 Task: Look for space in Puno, Peru from 3rd June, 2023 to 9th June, 2023 for 2 adults in price range Rs.6000 to Rs.12000. Place can be entire place with 1 bedroom having 1 bed and 1 bathroom. Property type can be house, flat, guest house, hotel. Booking option can be shelf check-in. Required host language is English.
Action: Mouse moved to (452, 114)
Screenshot: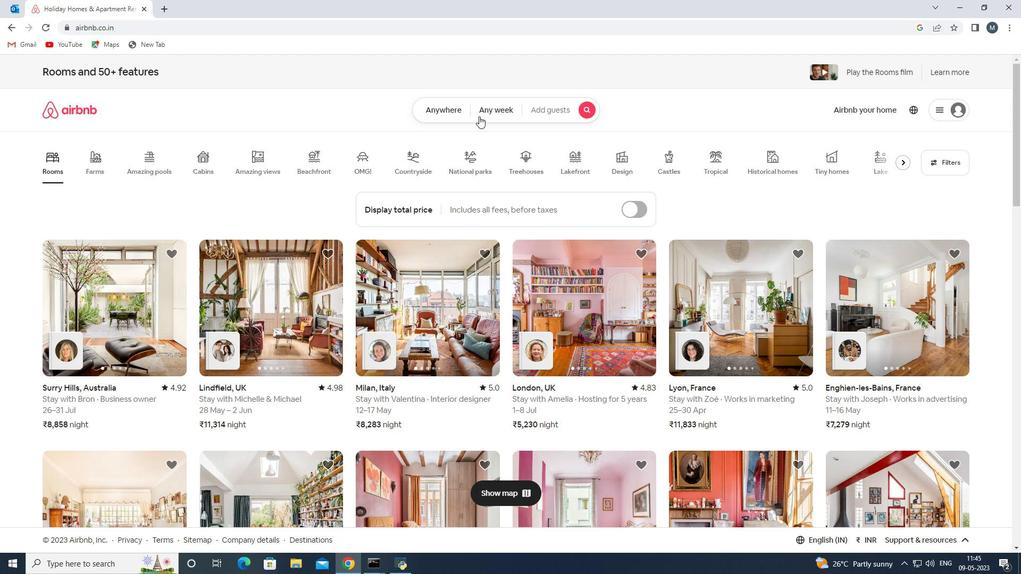 
Action: Mouse pressed left at (452, 114)
Screenshot: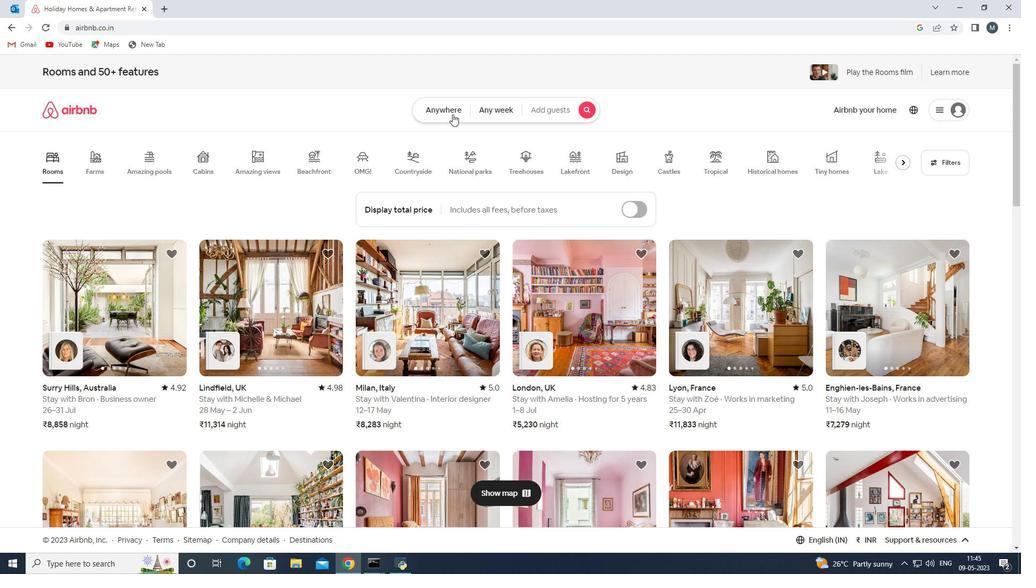 
Action: Mouse moved to (361, 145)
Screenshot: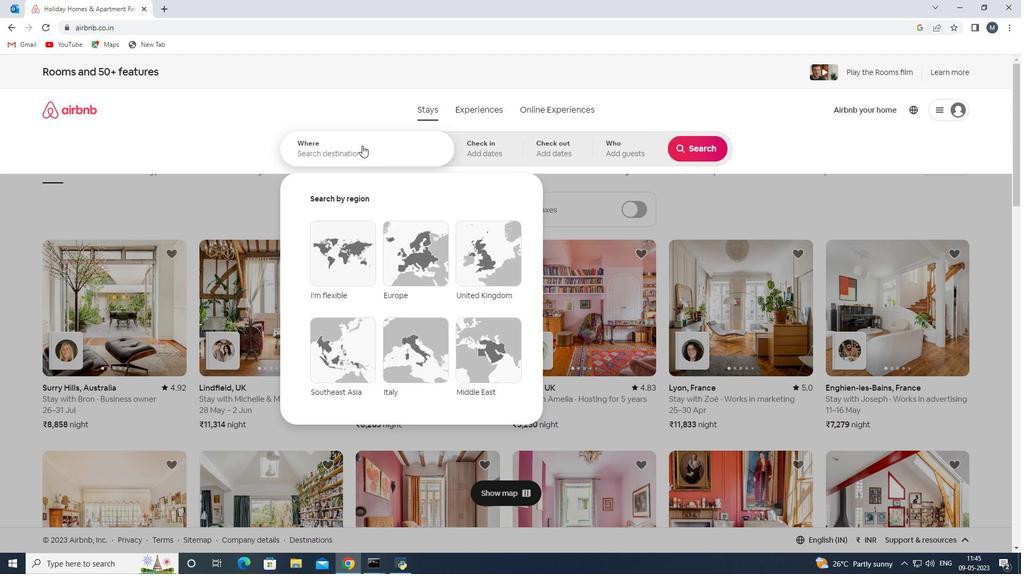 
Action: Mouse pressed left at (361, 145)
Screenshot: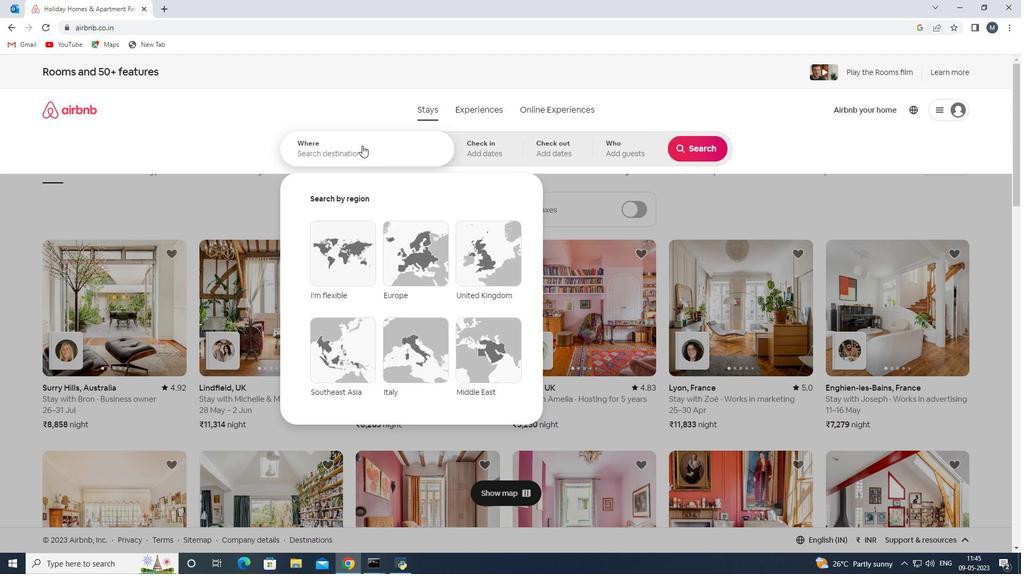 
Action: Key pressed puno,<Key.space>peru<Key.space>
Screenshot: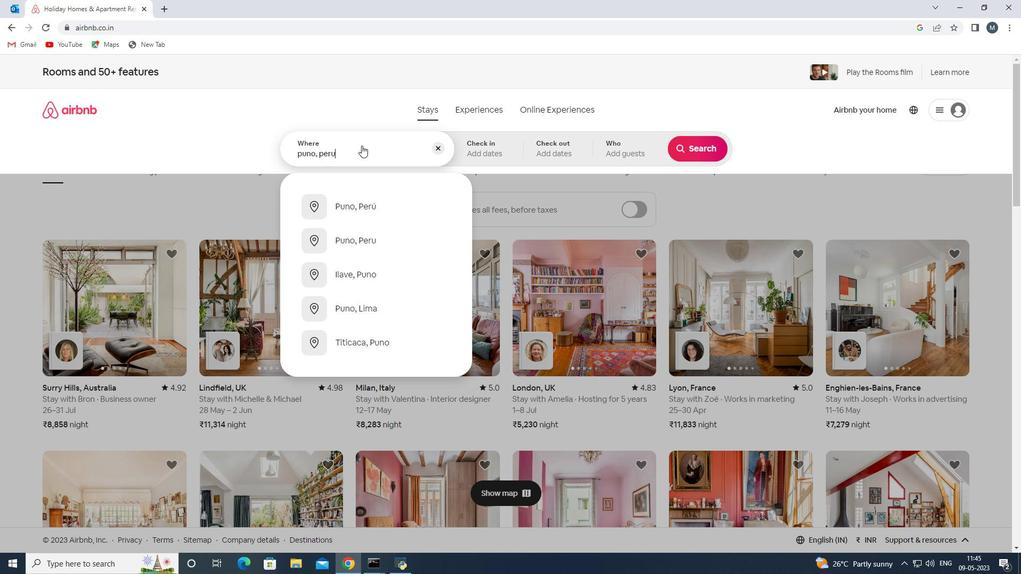 
Action: Mouse moved to (361, 207)
Screenshot: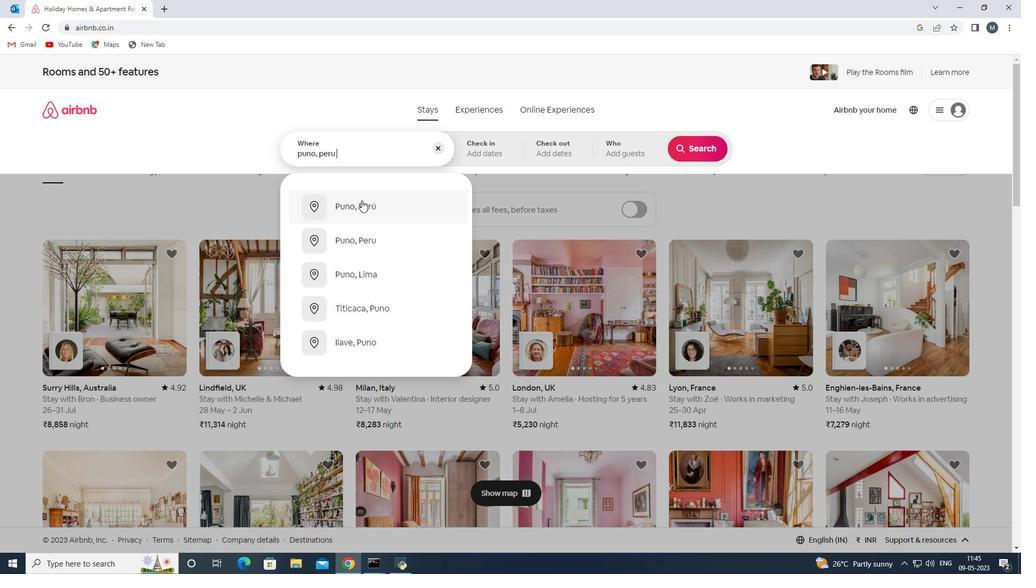 
Action: Mouse pressed left at (361, 207)
Screenshot: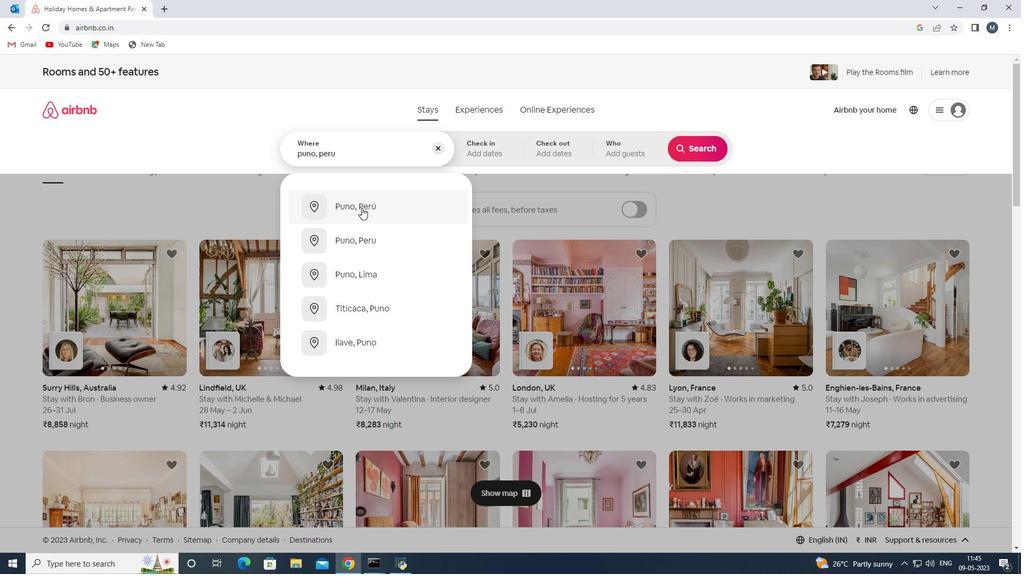 
Action: Mouse moved to (682, 276)
Screenshot: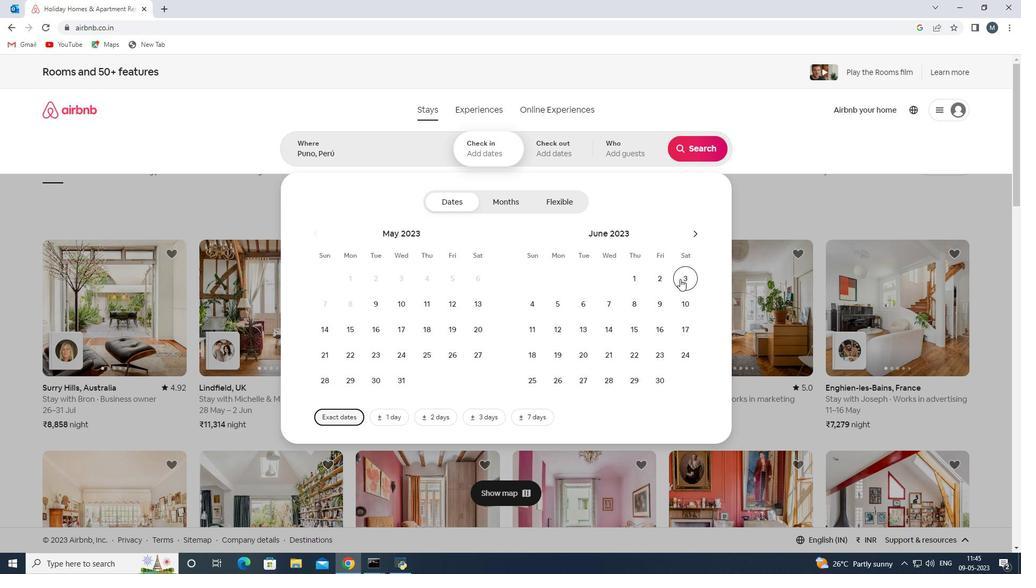 
Action: Mouse pressed left at (682, 276)
Screenshot: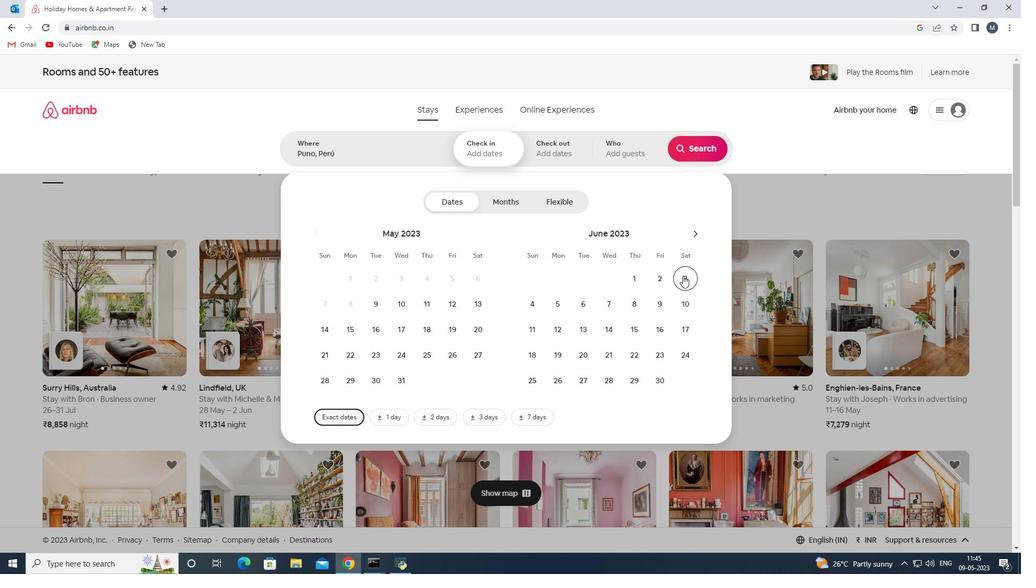 
Action: Mouse moved to (655, 307)
Screenshot: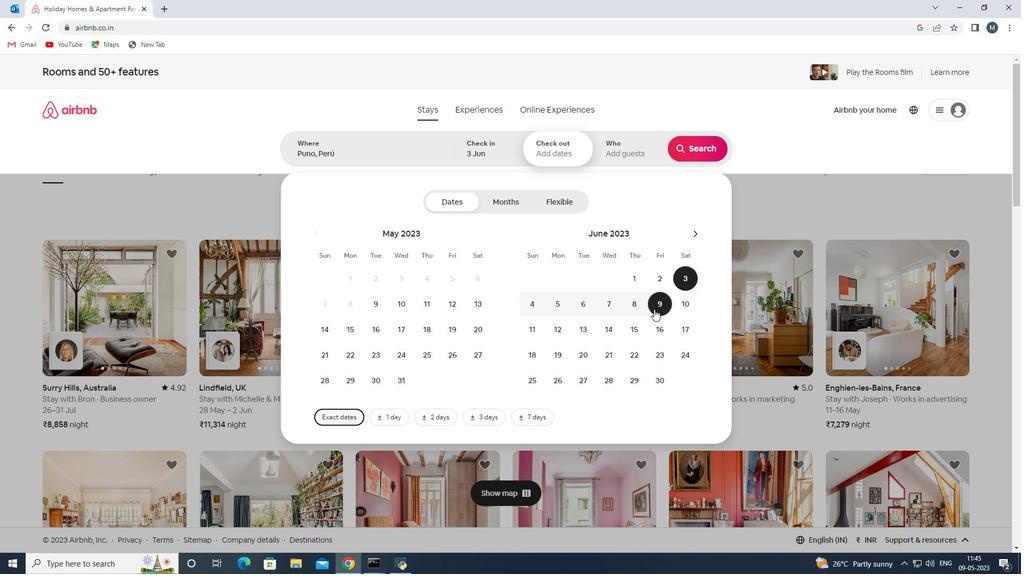 
Action: Mouse pressed left at (655, 307)
Screenshot: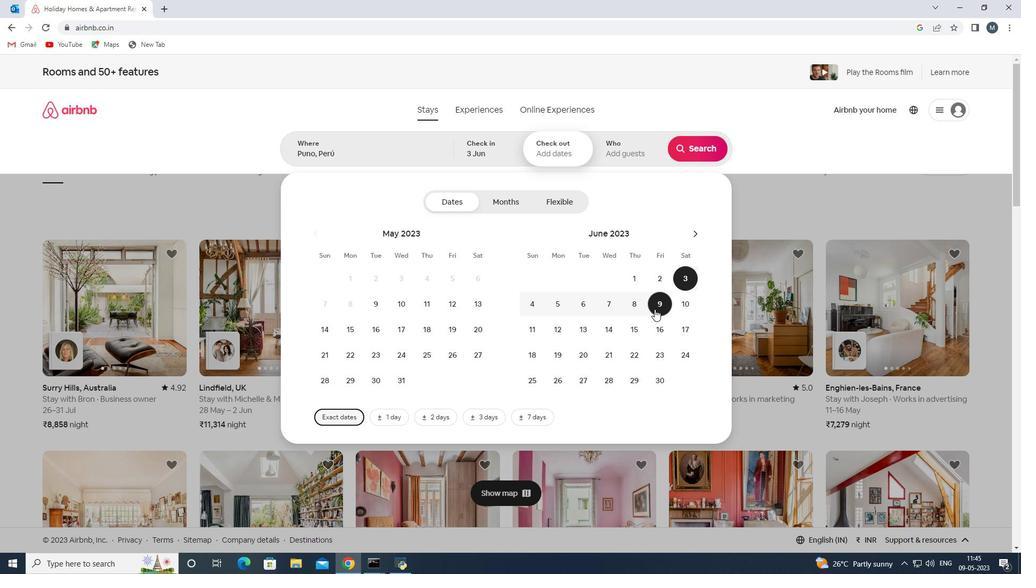 
Action: Mouse moved to (614, 149)
Screenshot: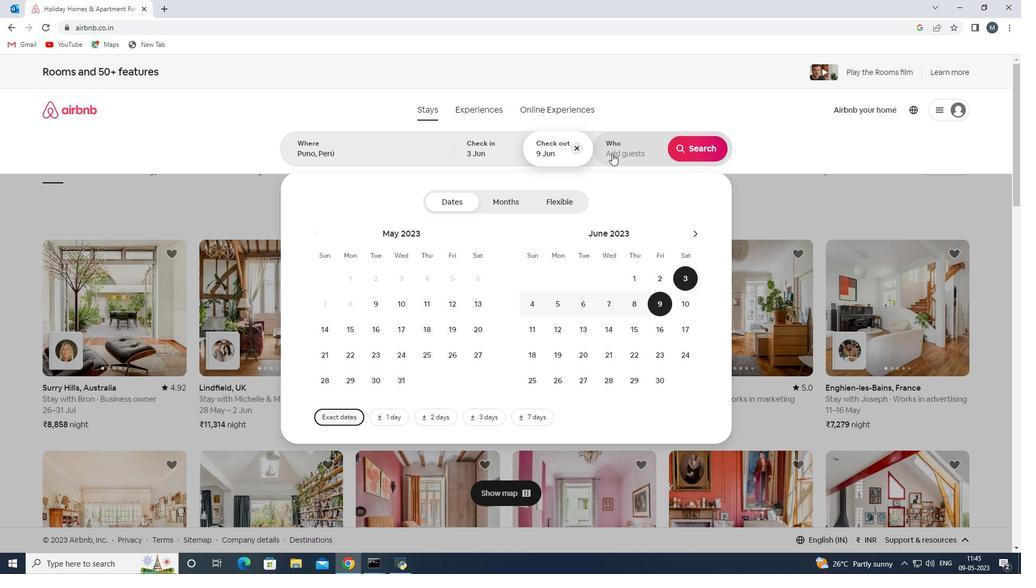 
Action: Mouse pressed left at (614, 149)
Screenshot: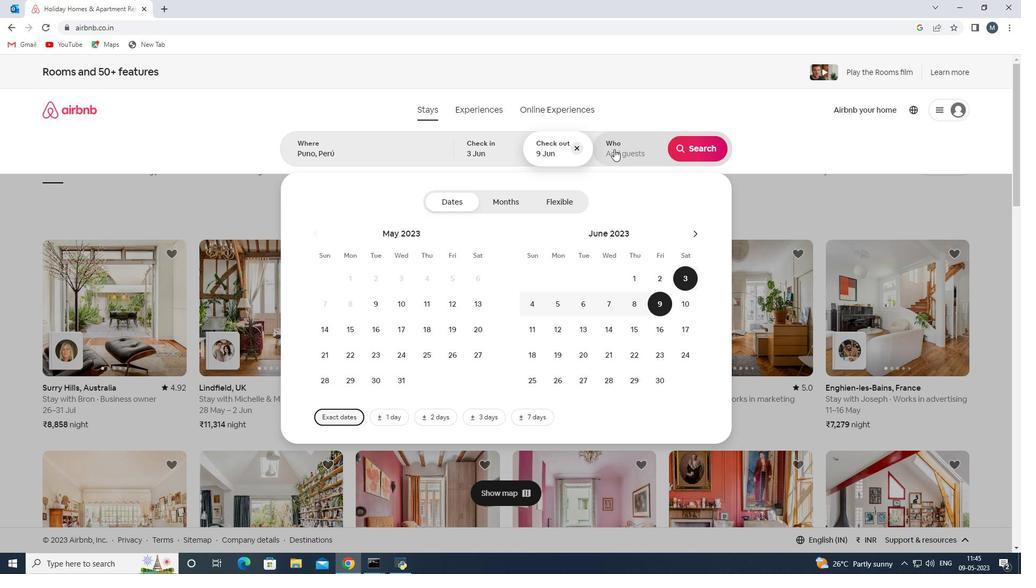 
Action: Mouse moved to (698, 203)
Screenshot: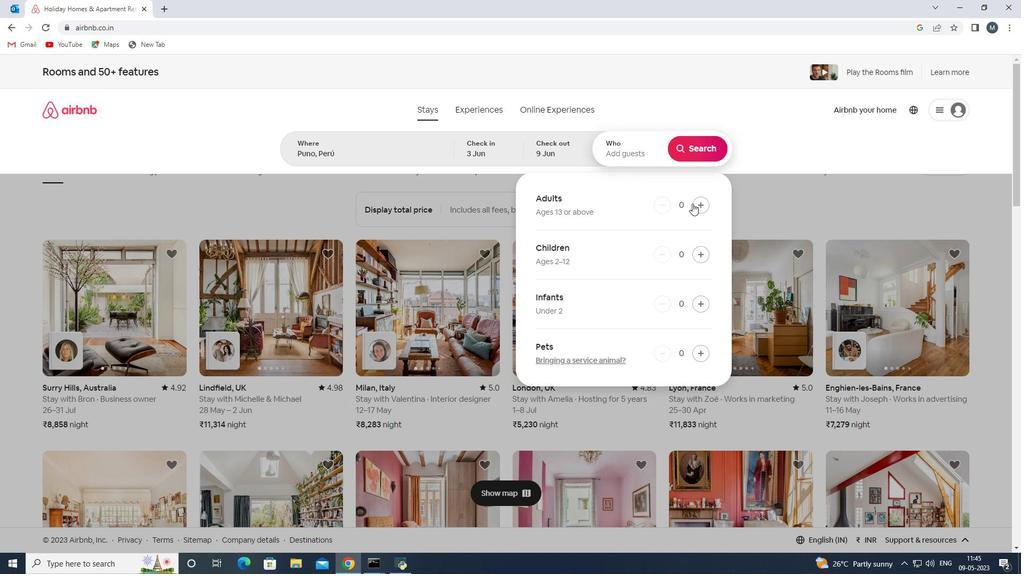 
Action: Mouse pressed left at (698, 203)
Screenshot: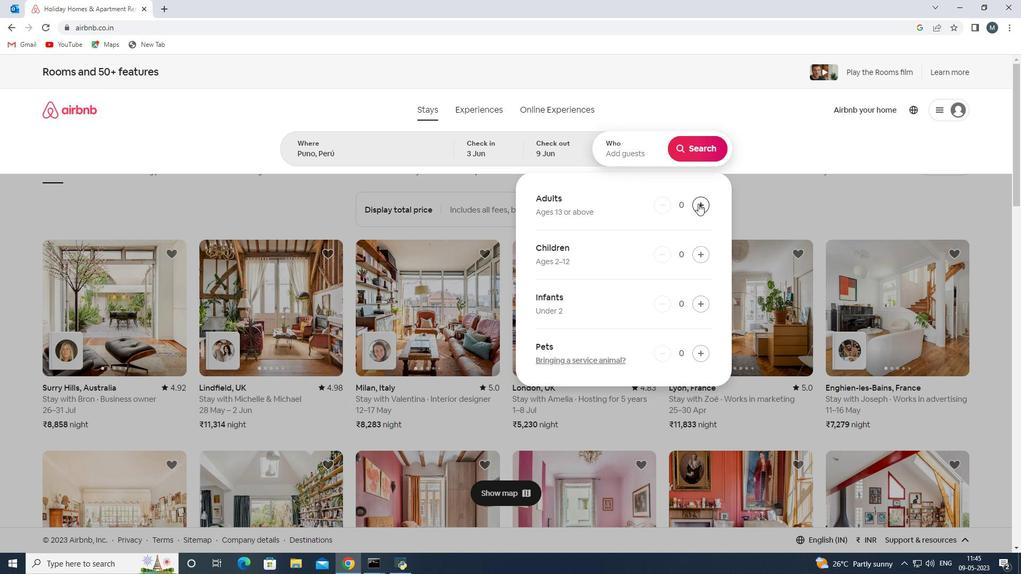 
Action: Mouse pressed left at (698, 203)
Screenshot: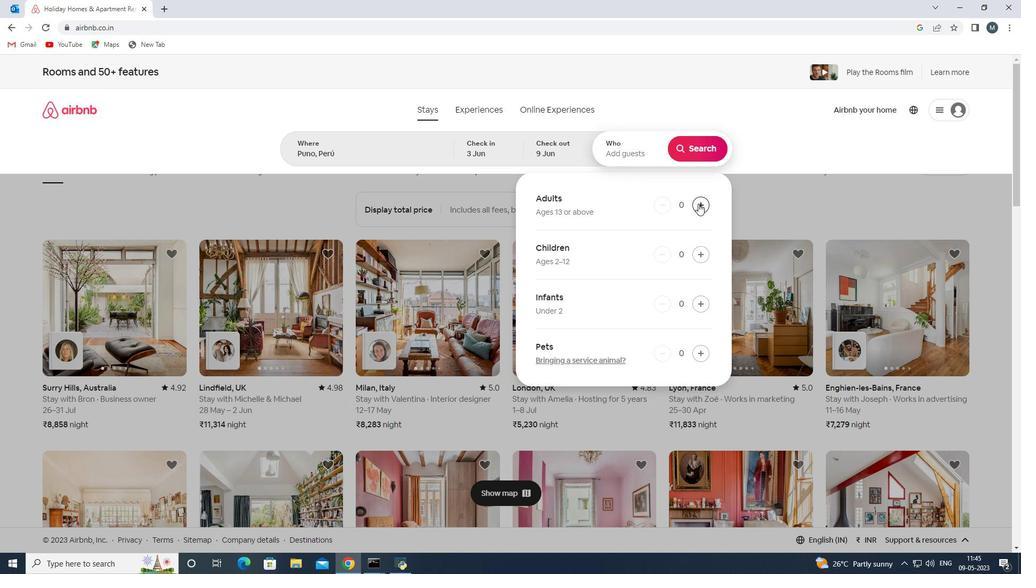 
Action: Mouse moved to (690, 152)
Screenshot: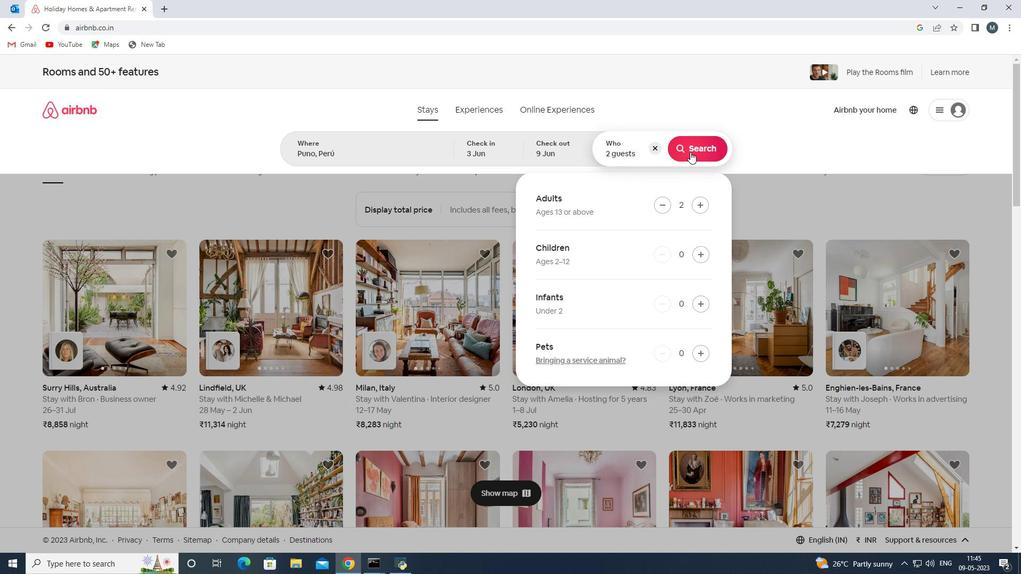 
Action: Mouse pressed left at (690, 152)
Screenshot: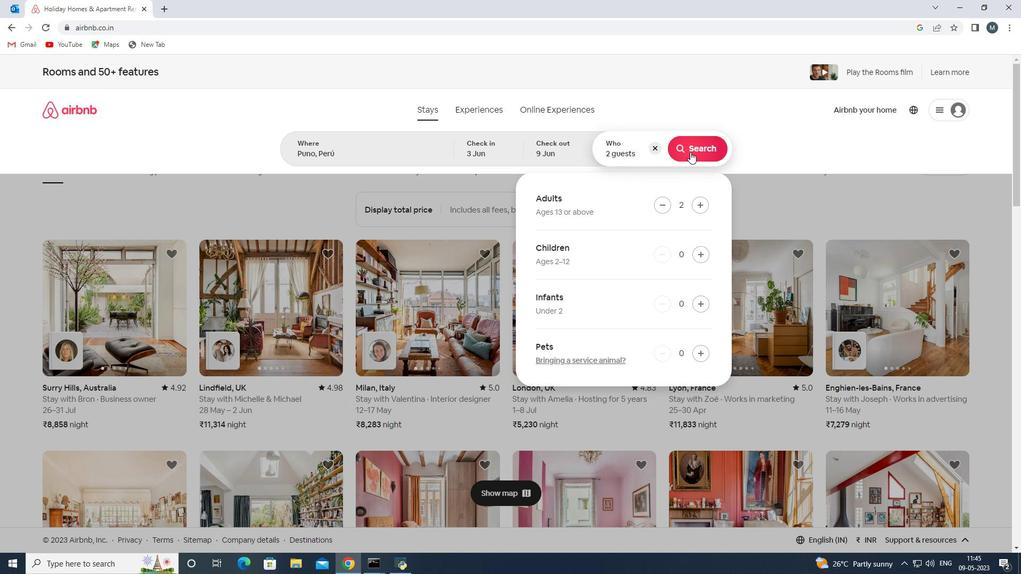 
Action: Mouse moved to (967, 119)
Screenshot: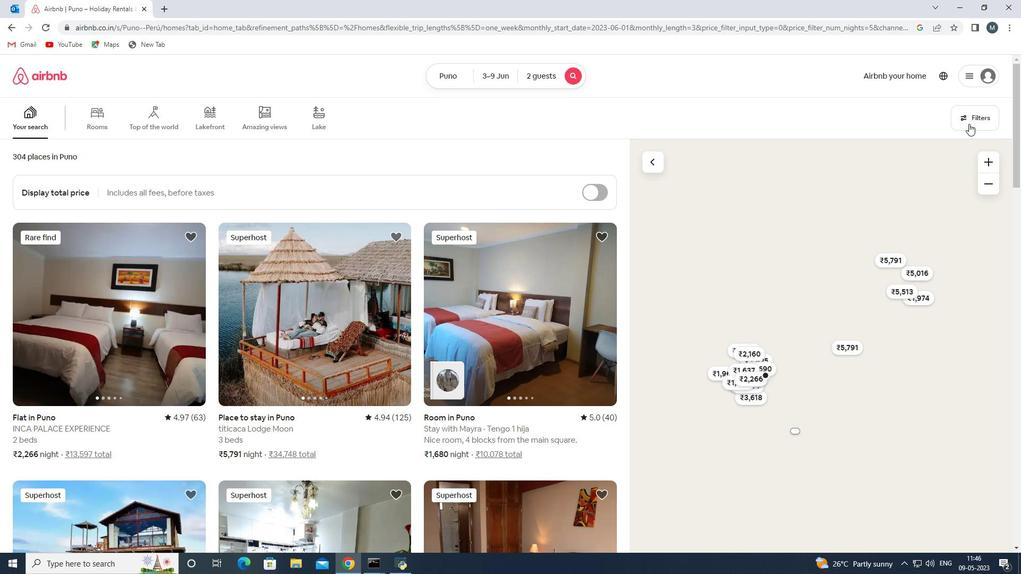 
Action: Mouse pressed left at (967, 119)
Screenshot: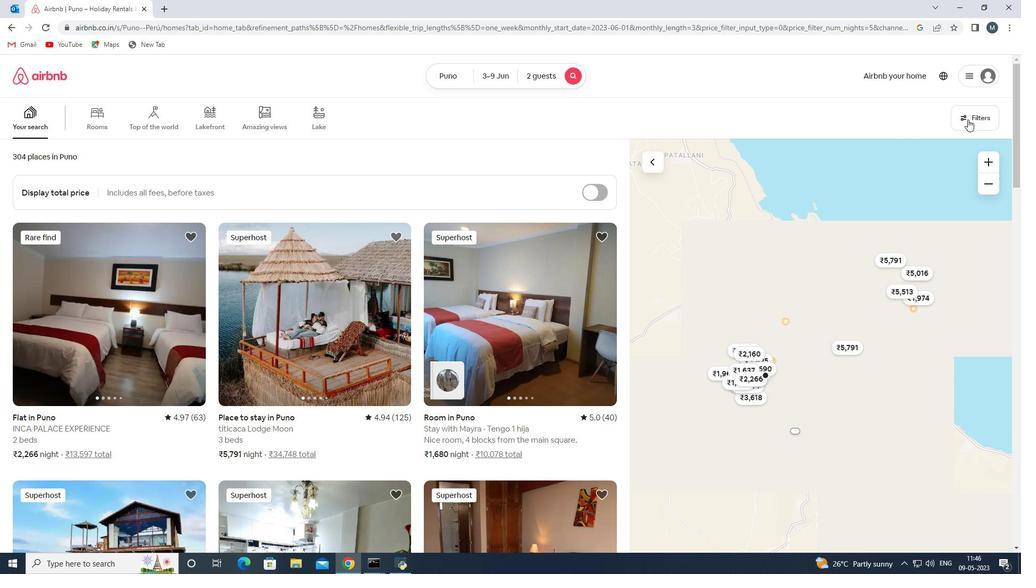 
Action: Mouse moved to (432, 345)
Screenshot: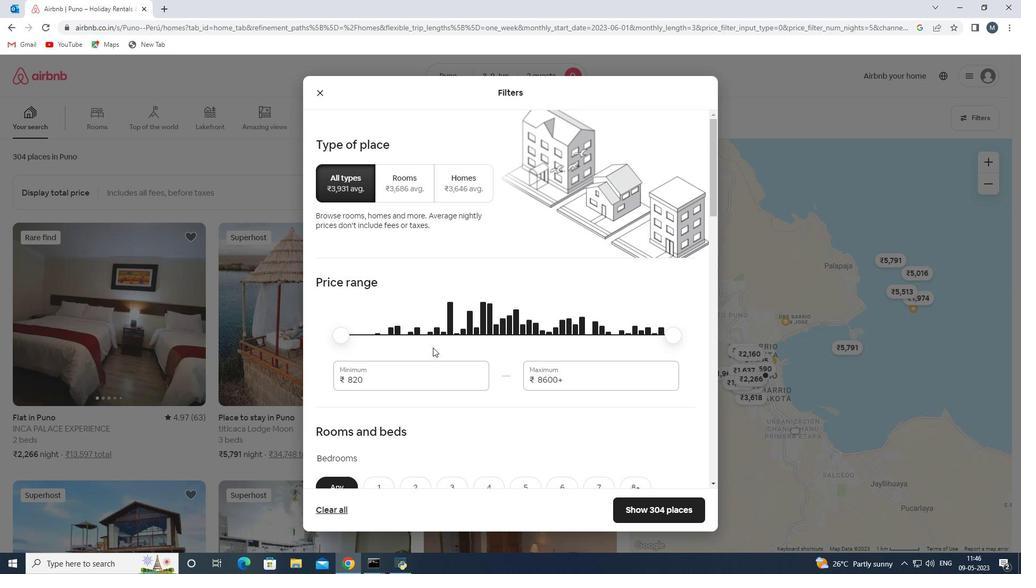 
Action: Mouse scrolled (432, 345) with delta (0, 0)
Screenshot: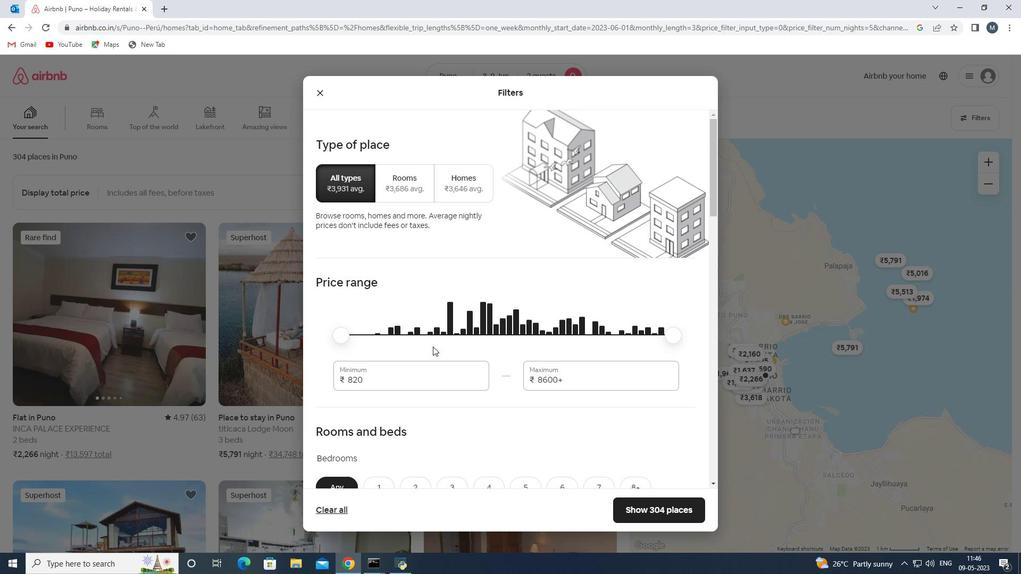 
Action: Mouse moved to (411, 330)
Screenshot: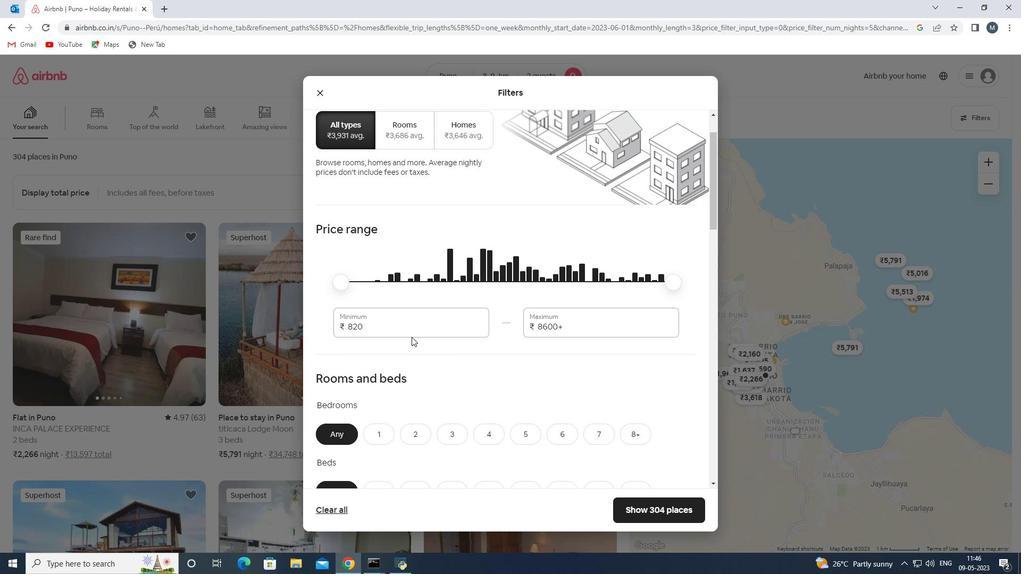 
Action: Mouse pressed left at (411, 330)
Screenshot: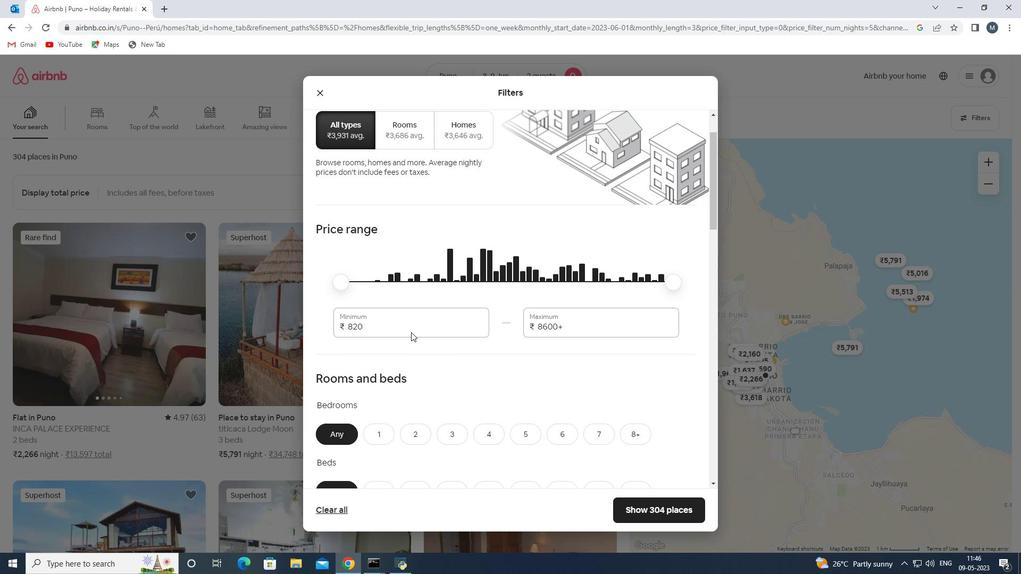 
Action: Mouse moved to (342, 327)
Screenshot: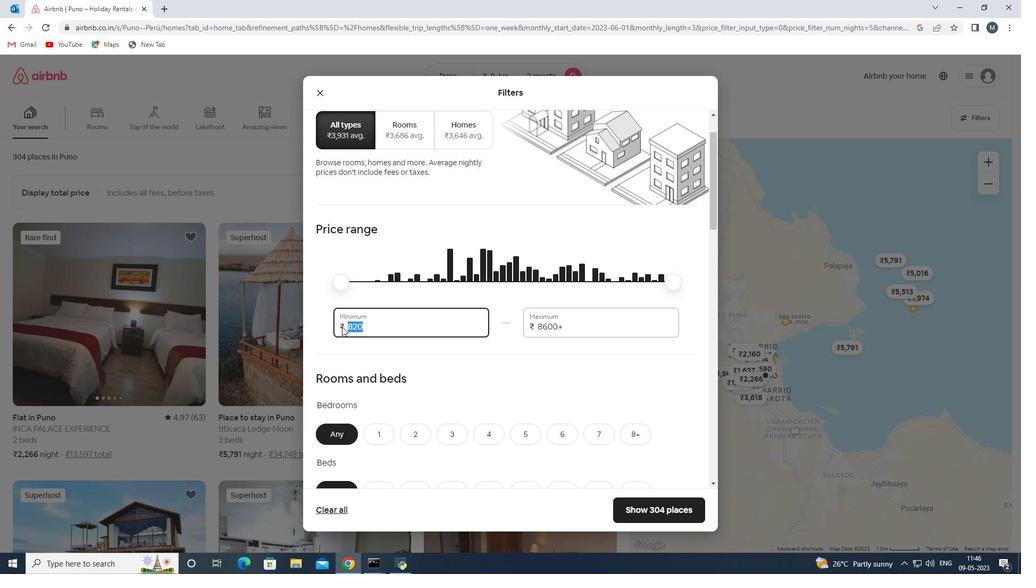 
Action: Key pressed 6000
Screenshot: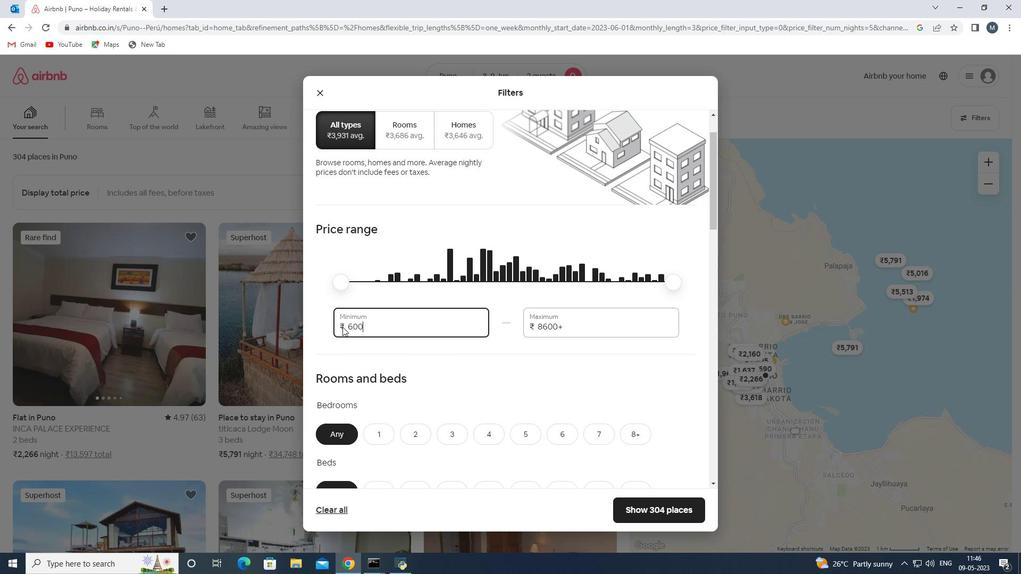 
Action: Mouse moved to (574, 325)
Screenshot: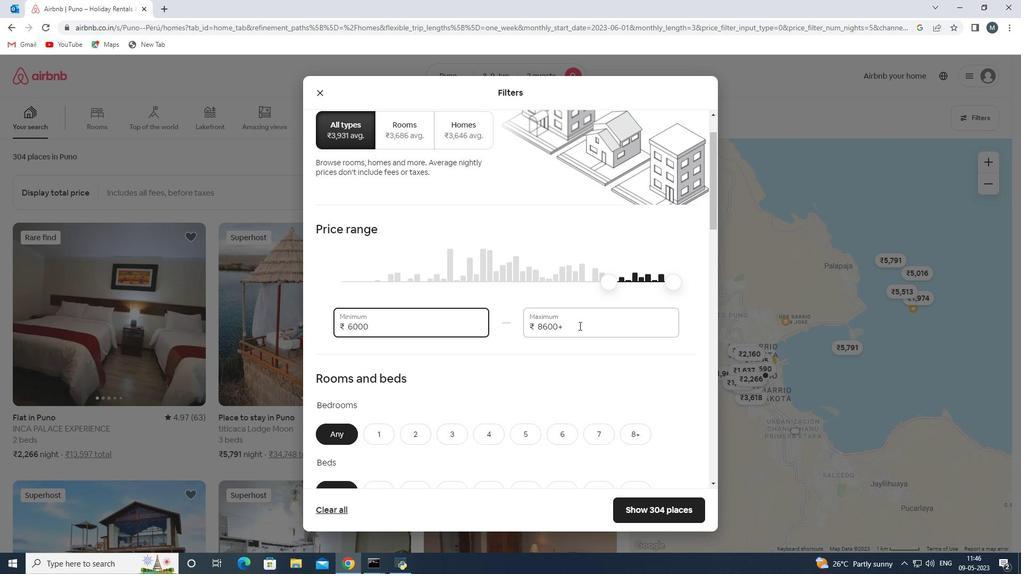 
Action: Mouse pressed left at (574, 325)
Screenshot: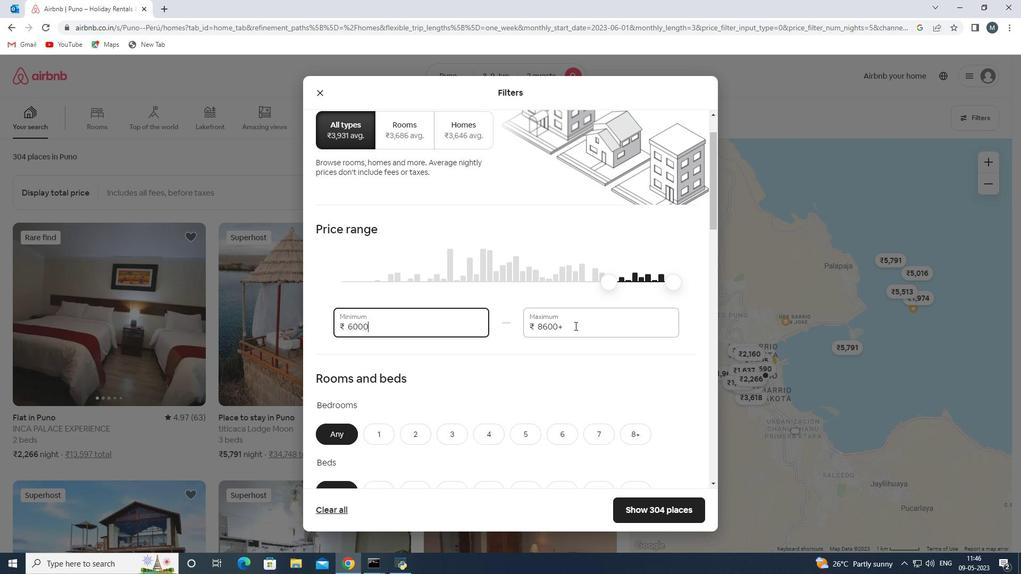 
Action: Mouse moved to (518, 322)
Screenshot: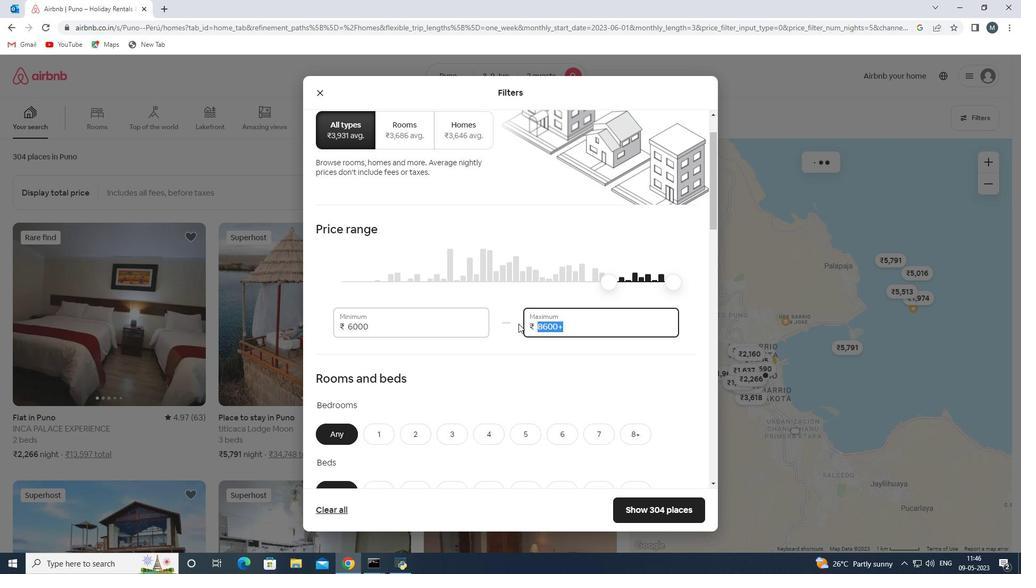 
Action: Key pressed 12000
Screenshot: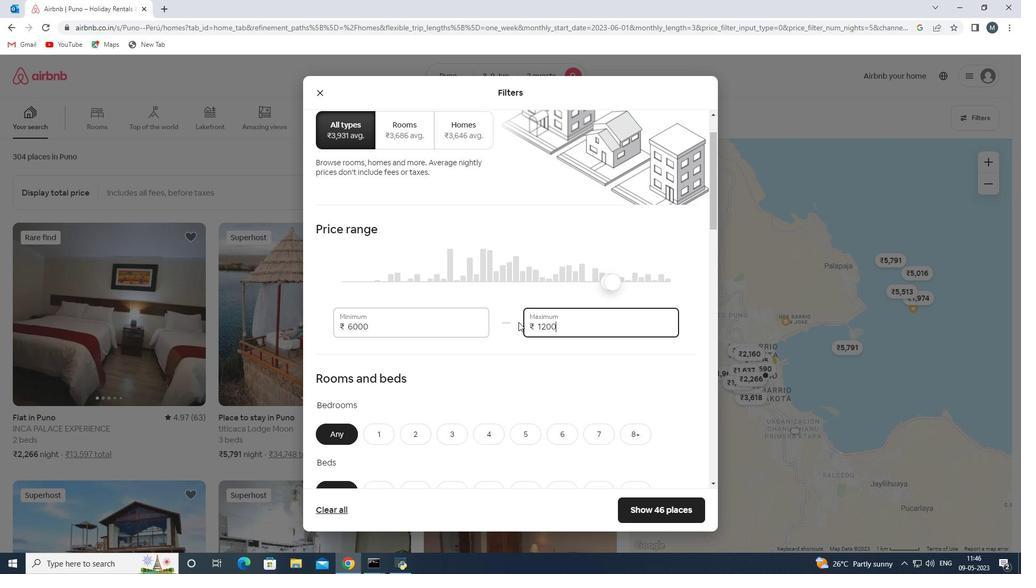 
Action: Mouse moved to (533, 302)
Screenshot: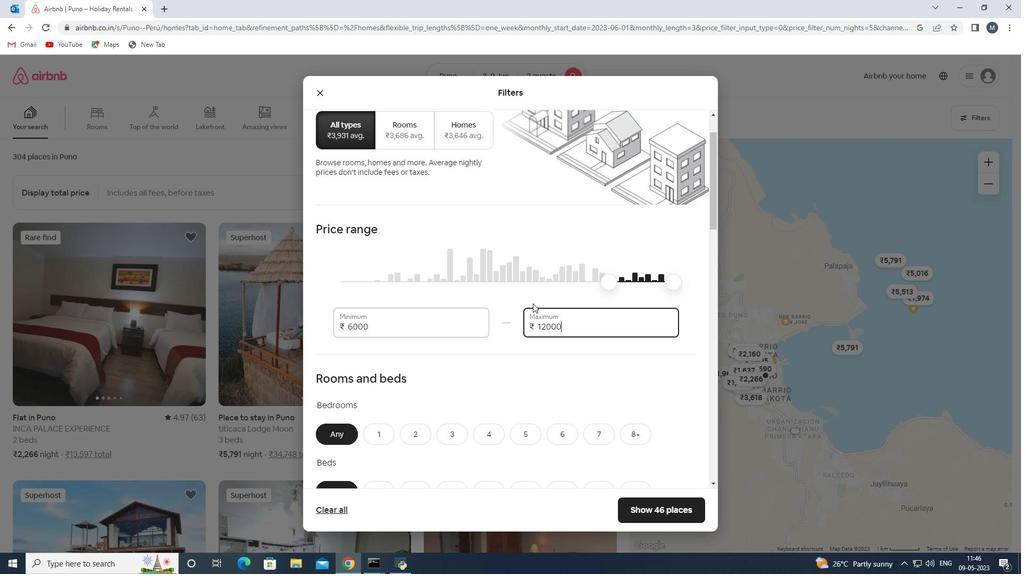 
Action: Mouse scrolled (533, 301) with delta (0, 0)
Screenshot: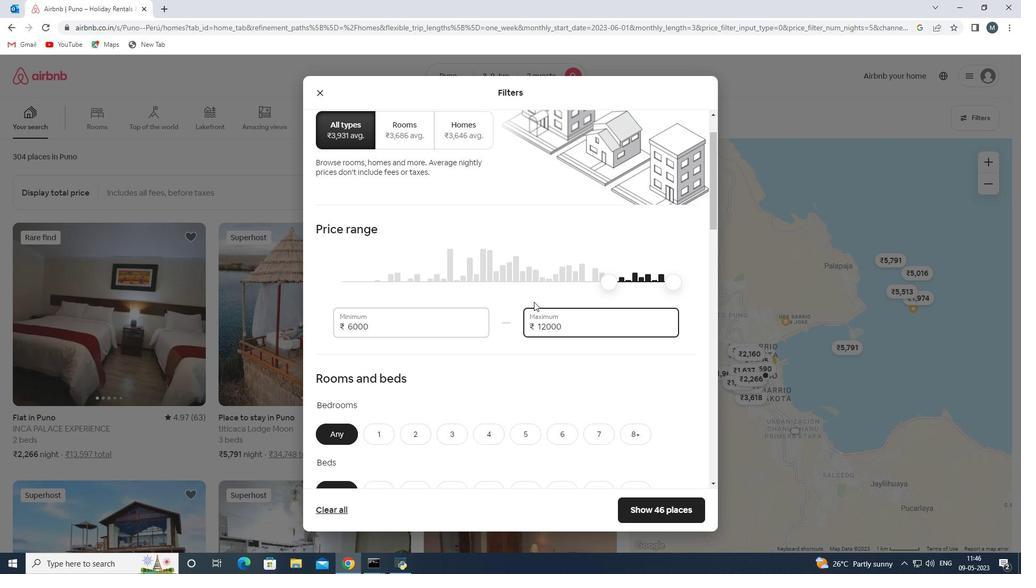 
Action: Mouse moved to (533, 301)
Screenshot: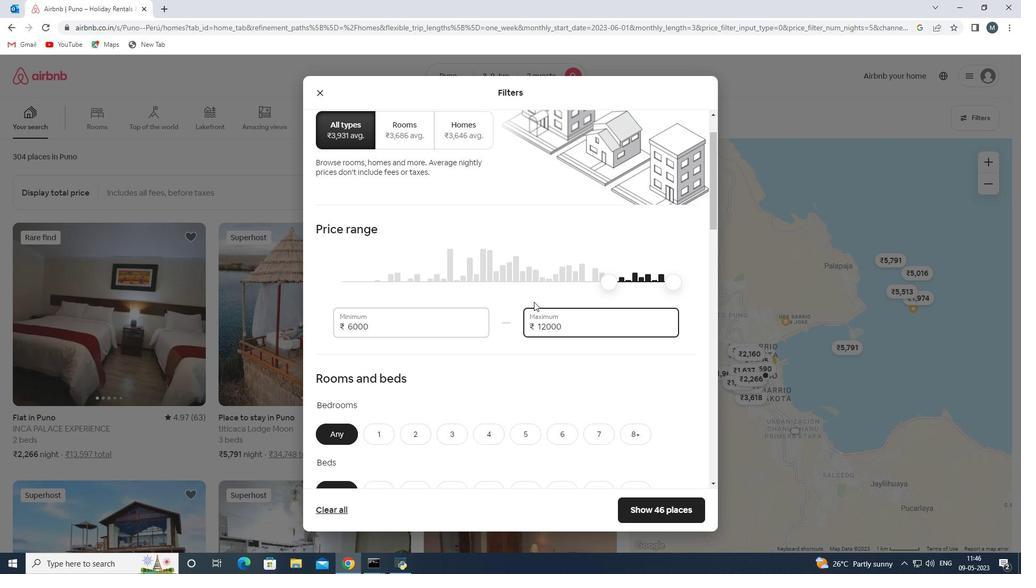 
Action: Mouse scrolled (533, 301) with delta (0, 0)
Screenshot: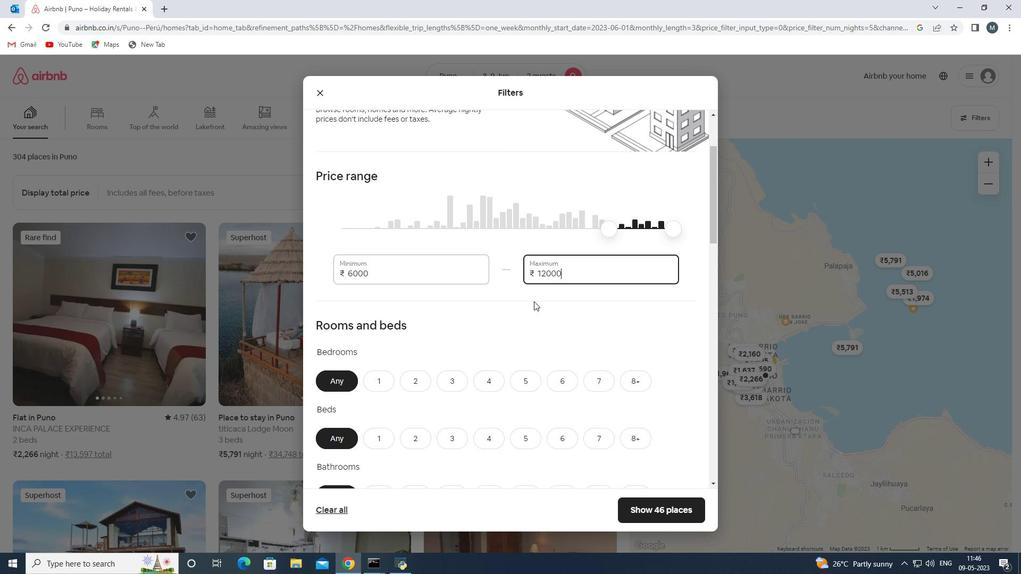 
Action: Mouse moved to (381, 329)
Screenshot: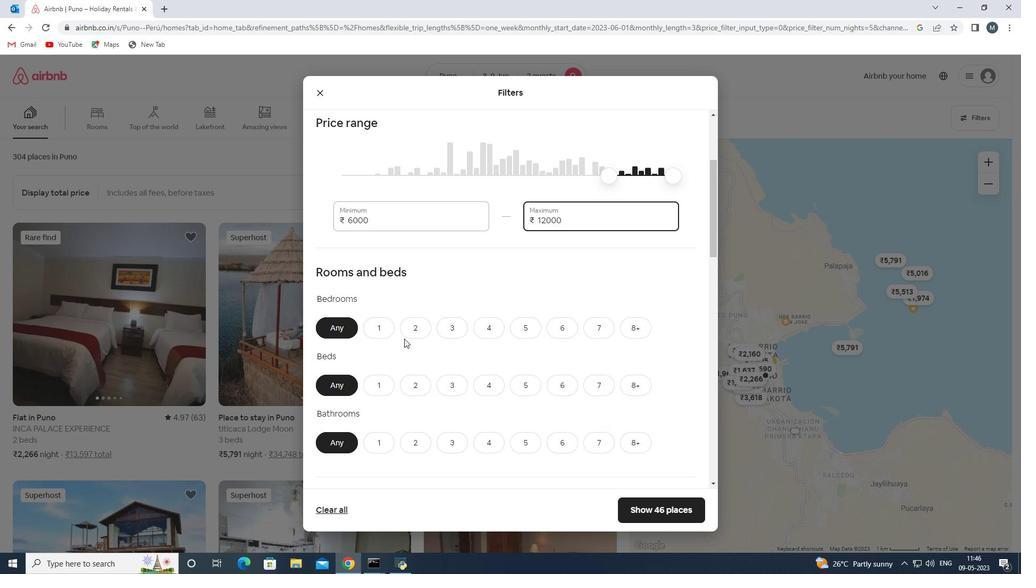 
Action: Mouse pressed left at (381, 329)
Screenshot: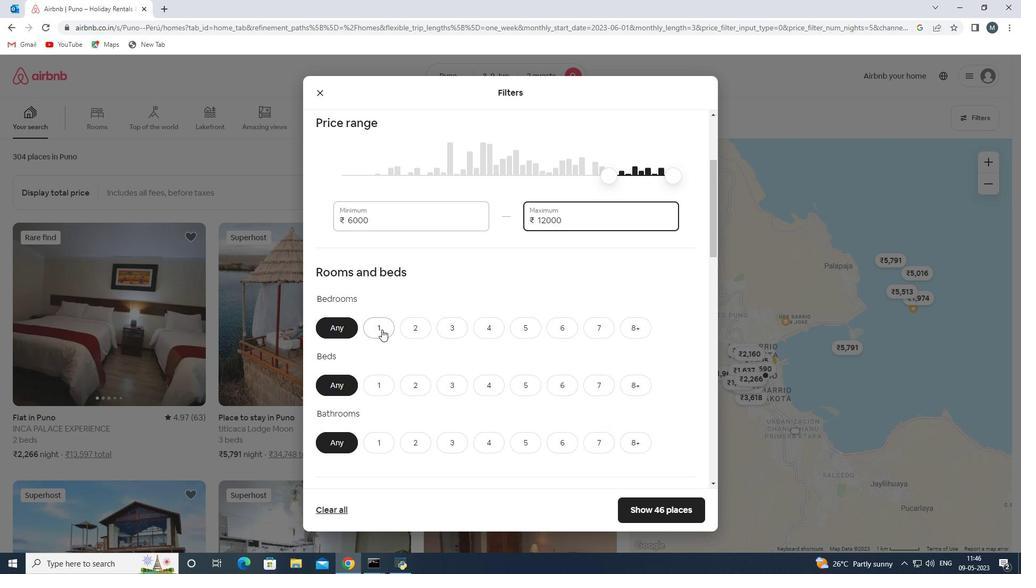 
Action: Mouse moved to (386, 389)
Screenshot: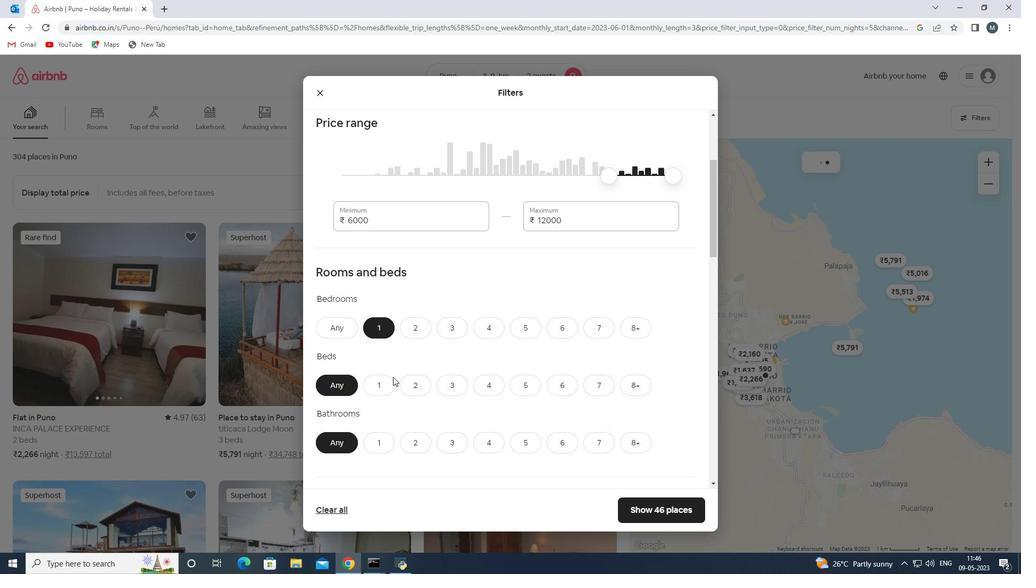 
Action: Mouse pressed left at (386, 389)
Screenshot: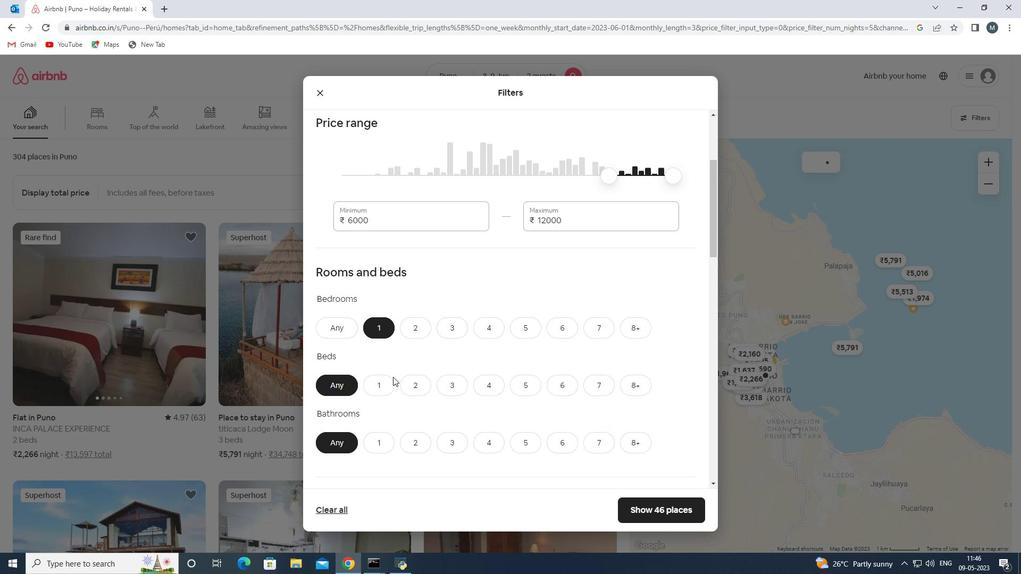 
Action: Mouse moved to (375, 441)
Screenshot: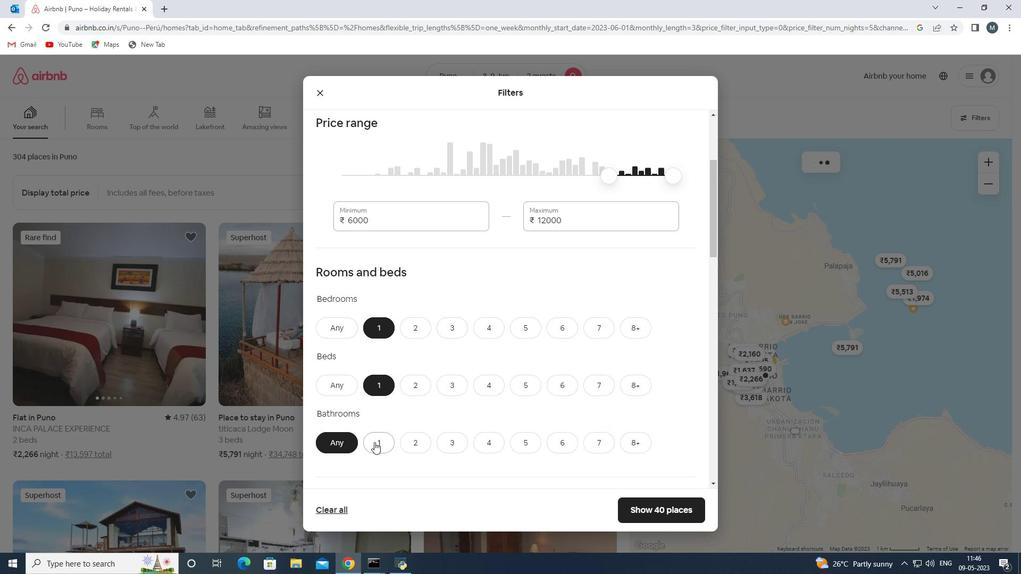 
Action: Mouse pressed left at (375, 441)
Screenshot: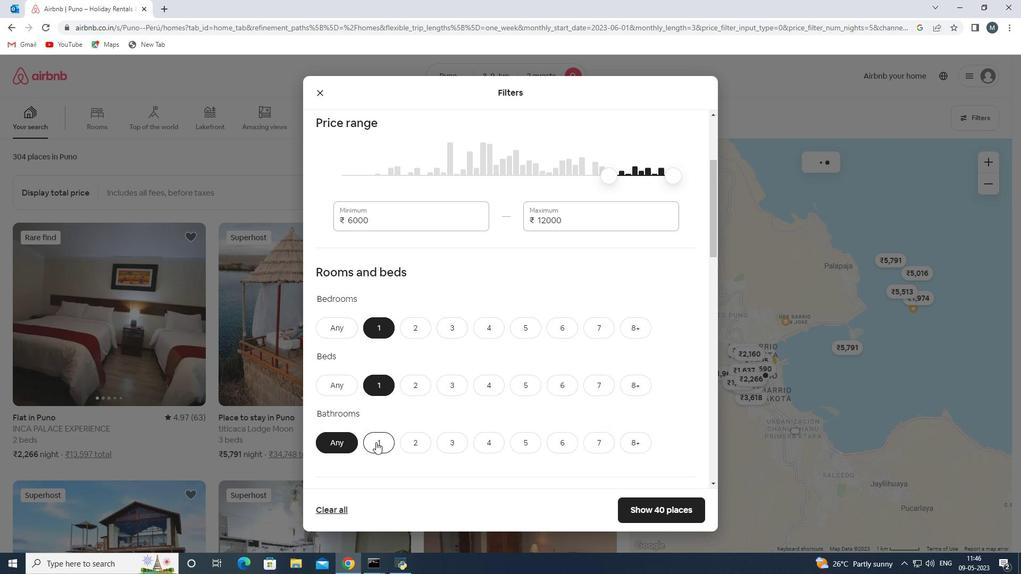 
Action: Mouse moved to (439, 361)
Screenshot: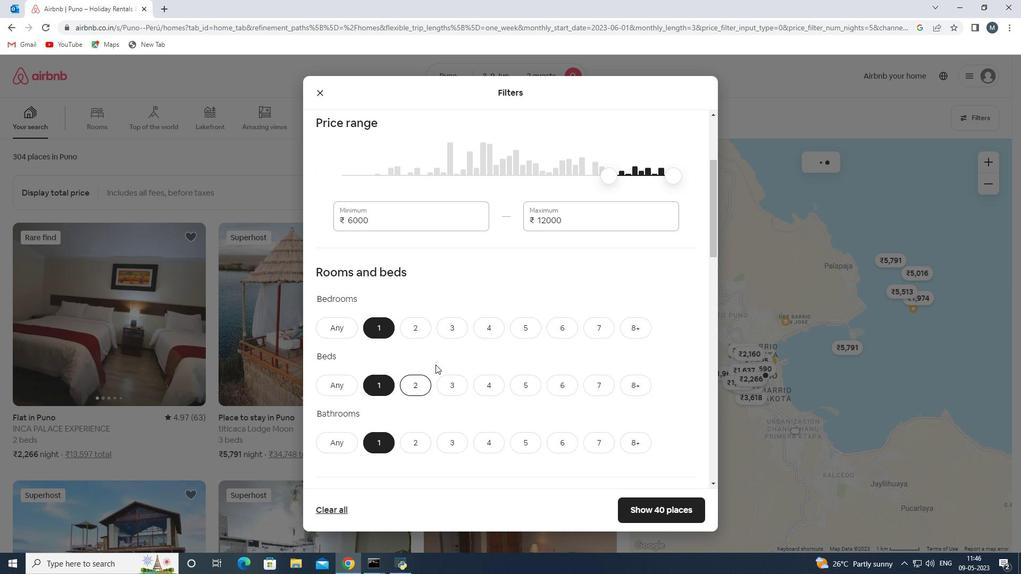 
Action: Mouse scrolled (439, 360) with delta (0, 0)
Screenshot: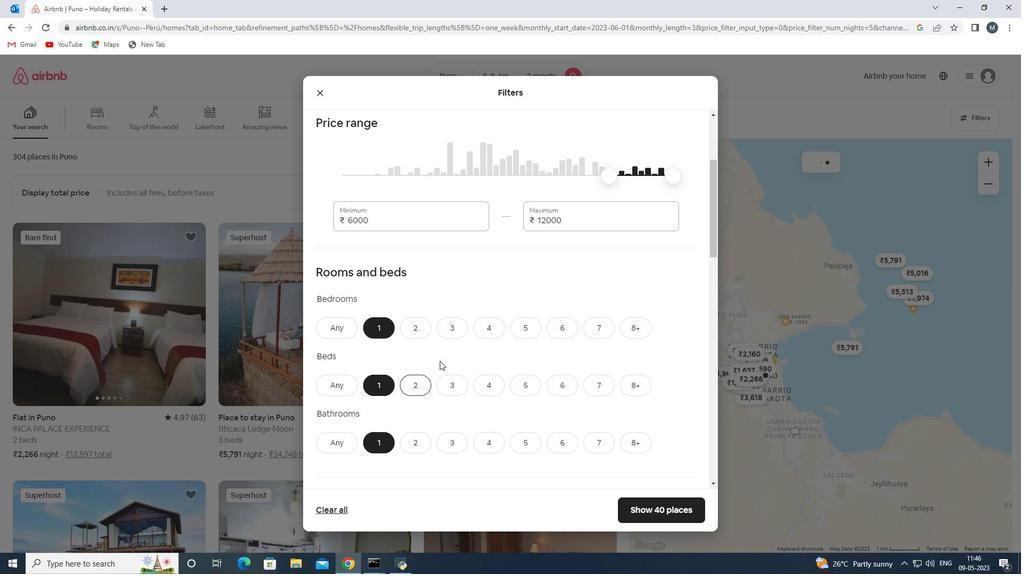
Action: Mouse moved to (469, 325)
Screenshot: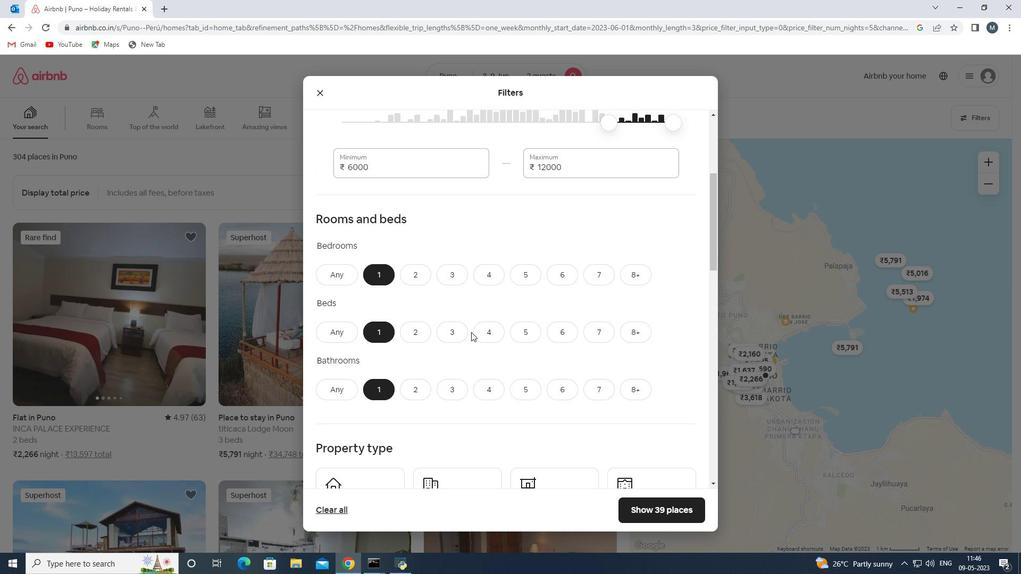 
Action: Mouse scrolled (469, 324) with delta (0, 0)
Screenshot: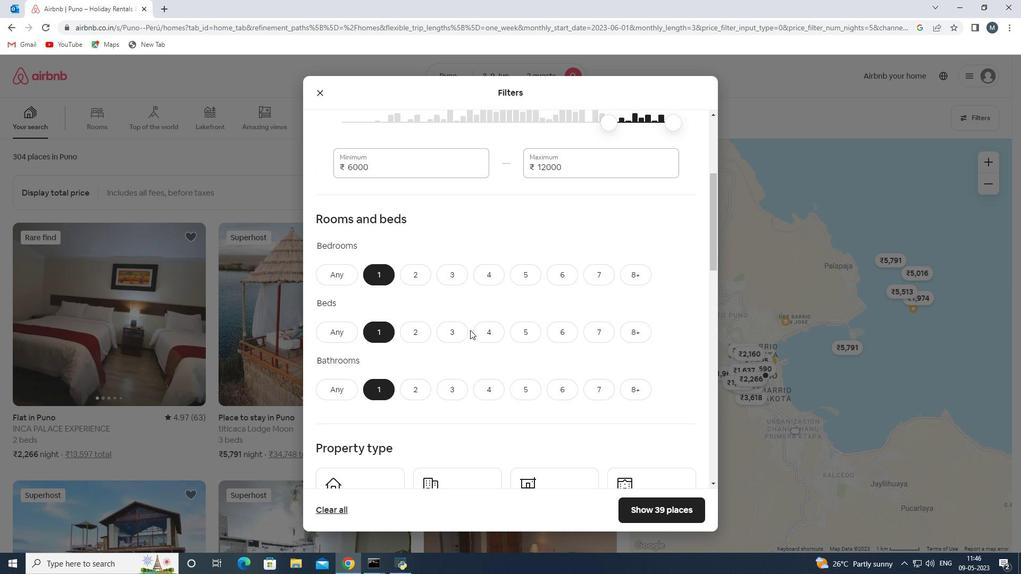 
Action: Mouse moved to (367, 385)
Screenshot: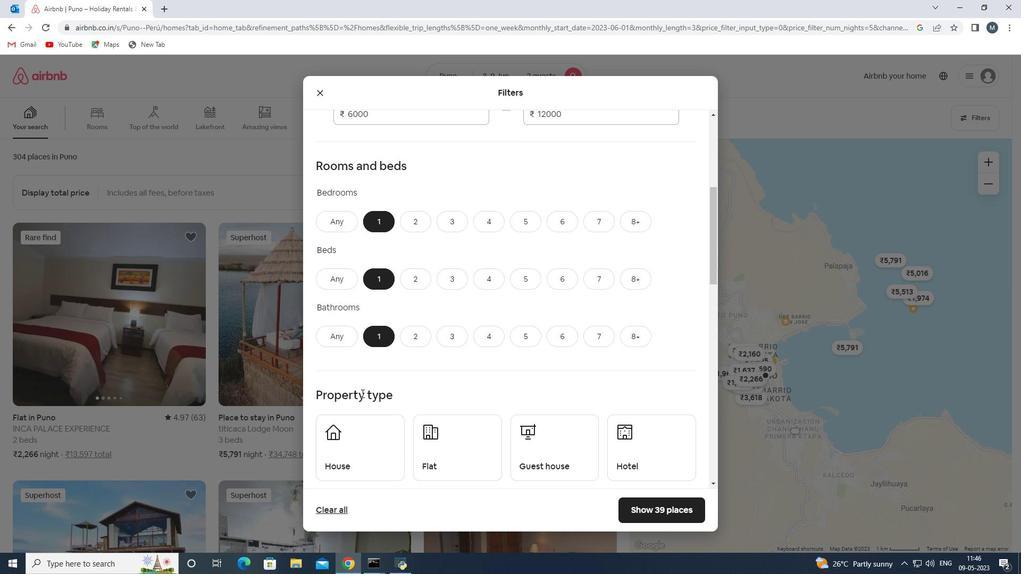 
Action: Mouse scrolled (367, 384) with delta (0, 0)
Screenshot: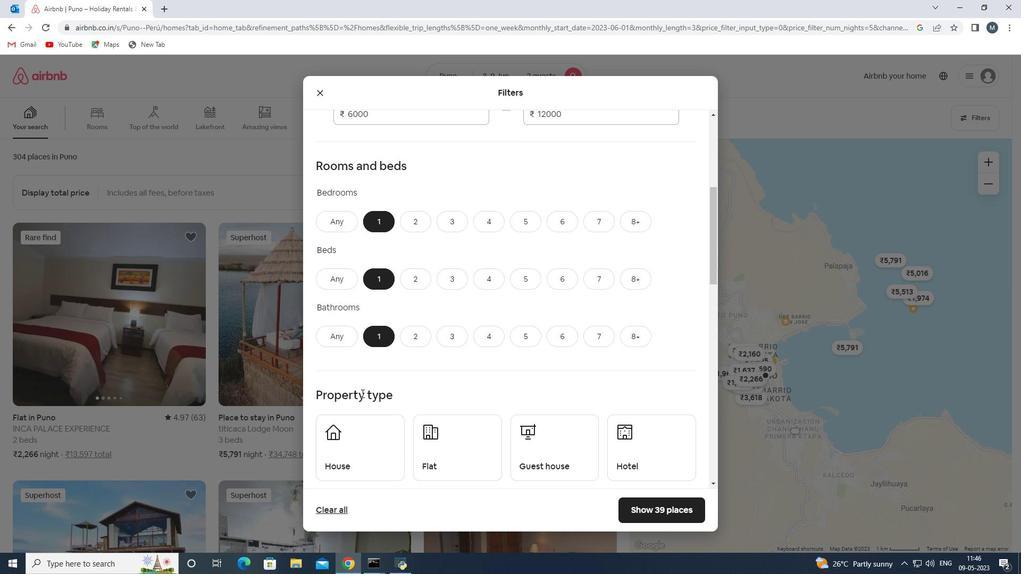 
Action: Mouse moved to (367, 384)
Screenshot: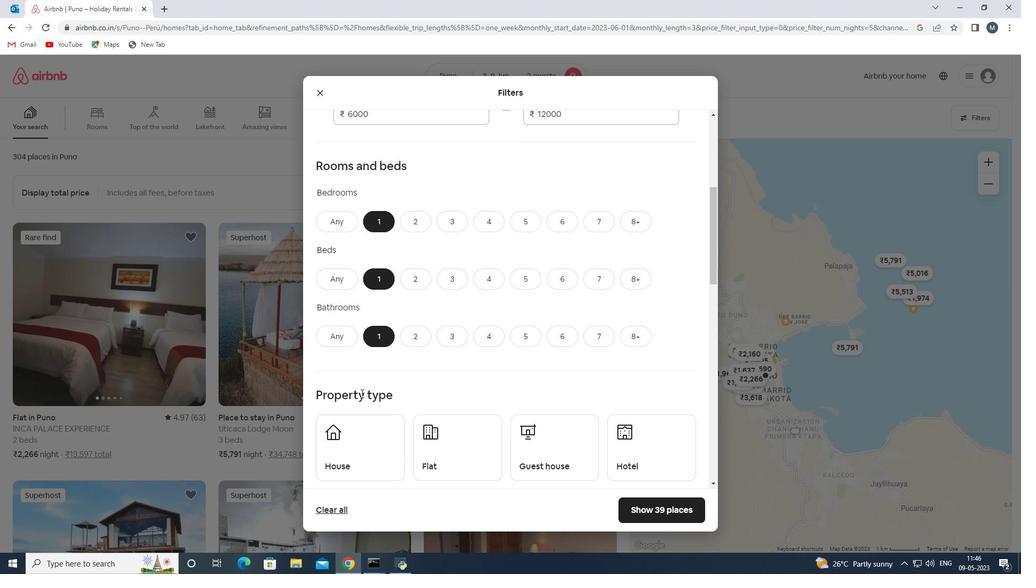 
Action: Mouse scrolled (367, 383) with delta (0, 0)
Screenshot: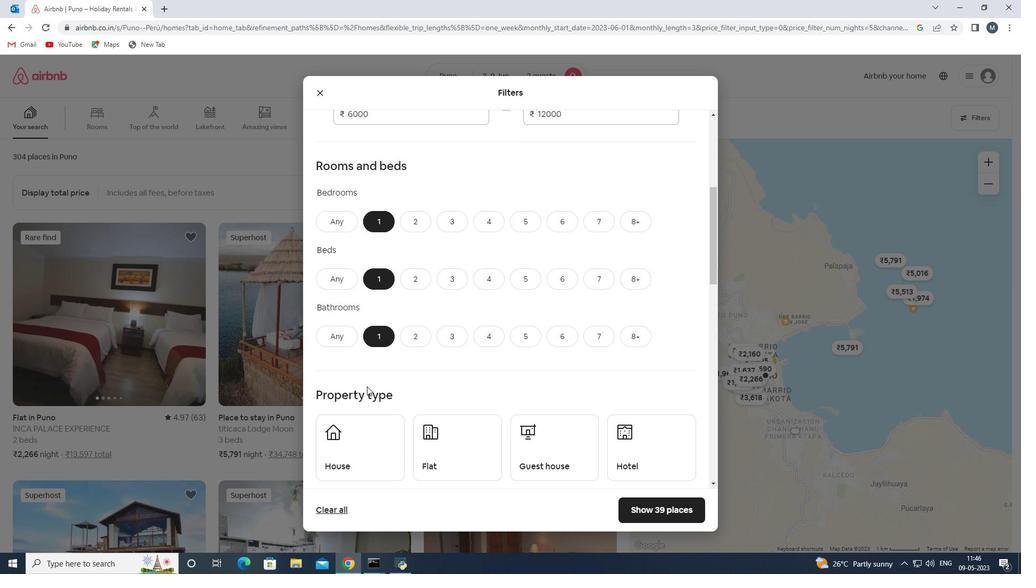 
Action: Mouse moved to (365, 339)
Screenshot: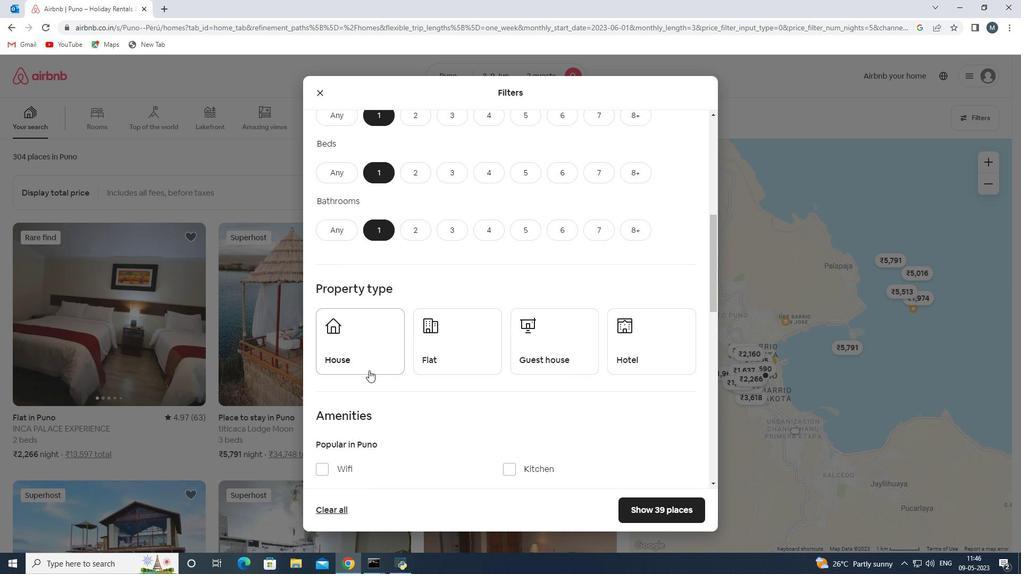 
Action: Mouse pressed left at (365, 339)
Screenshot: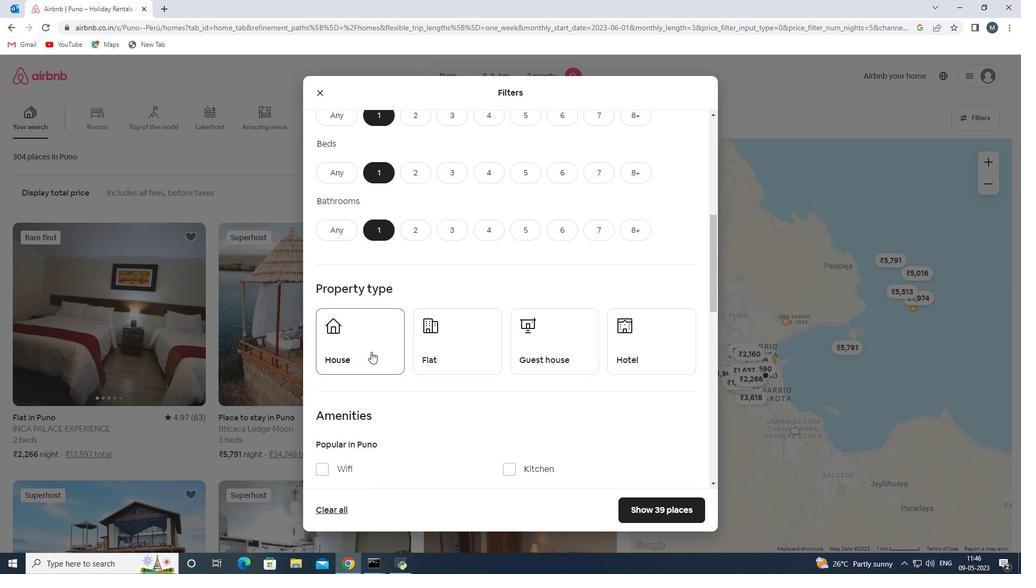 
Action: Mouse moved to (450, 339)
Screenshot: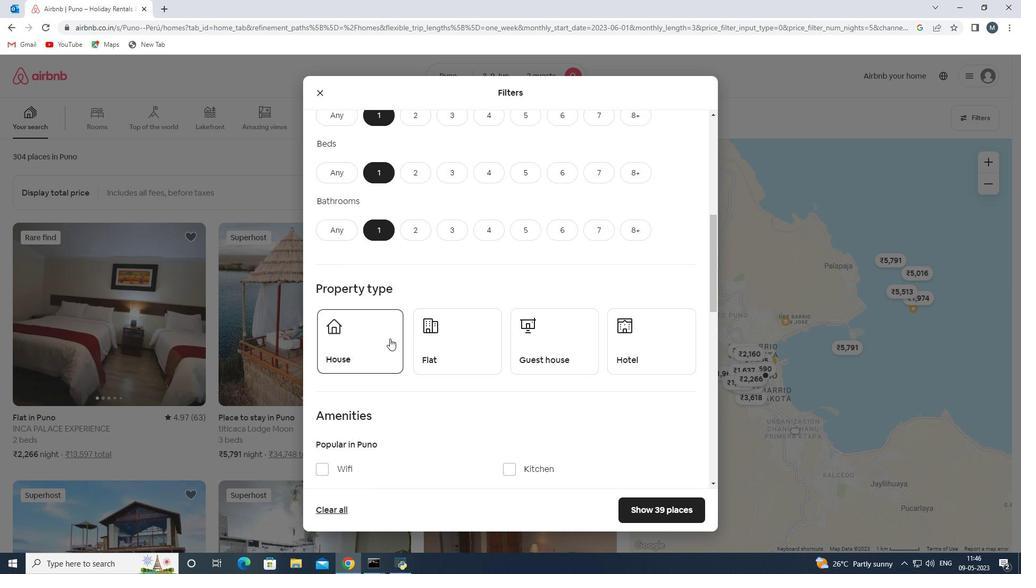 
Action: Mouse pressed left at (450, 339)
Screenshot: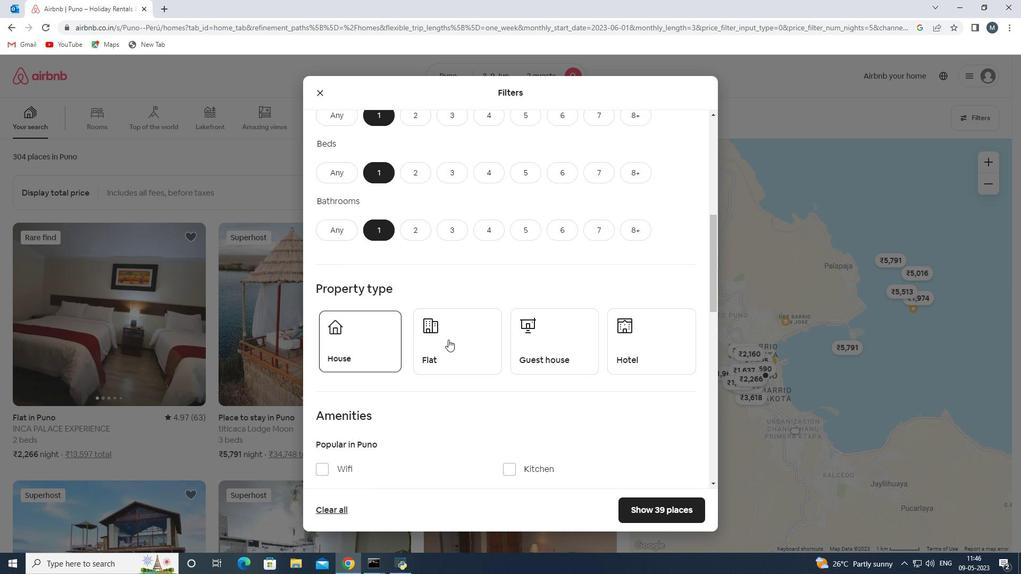 
Action: Mouse moved to (538, 338)
Screenshot: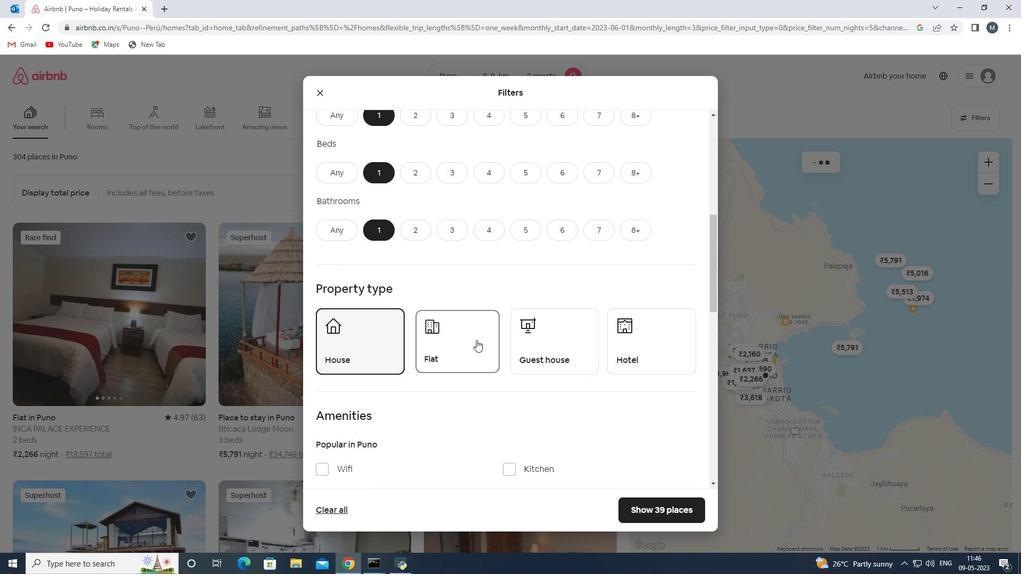 
Action: Mouse pressed left at (538, 338)
Screenshot: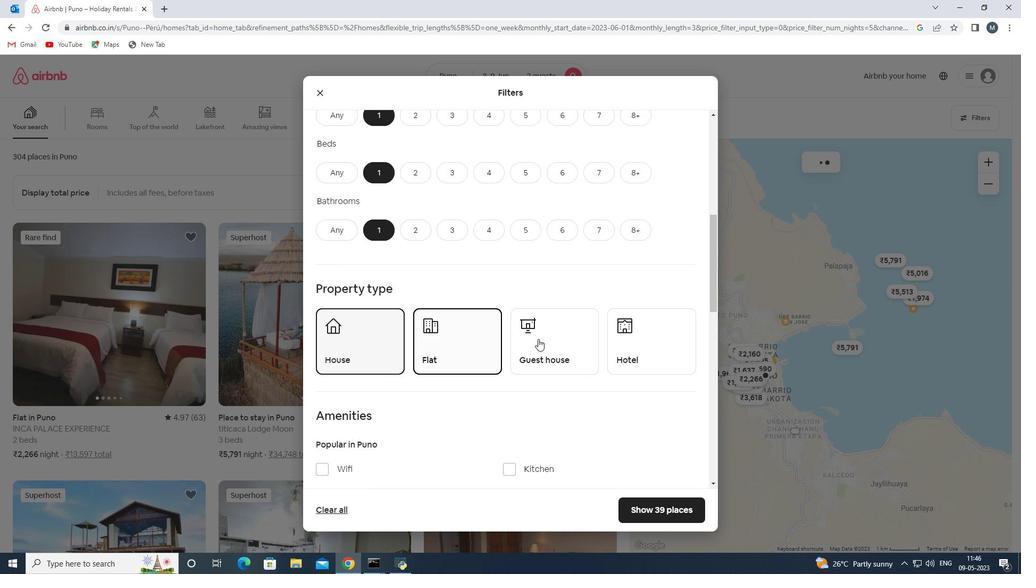 
Action: Mouse moved to (516, 332)
Screenshot: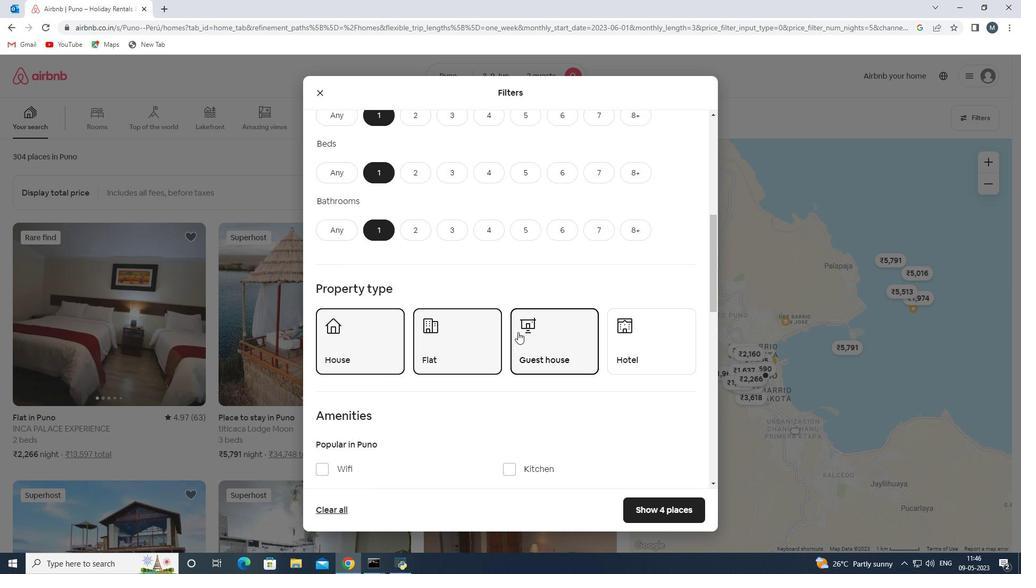 
Action: Mouse scrolled (516, 331) with delta (0, 0)
Screenshot: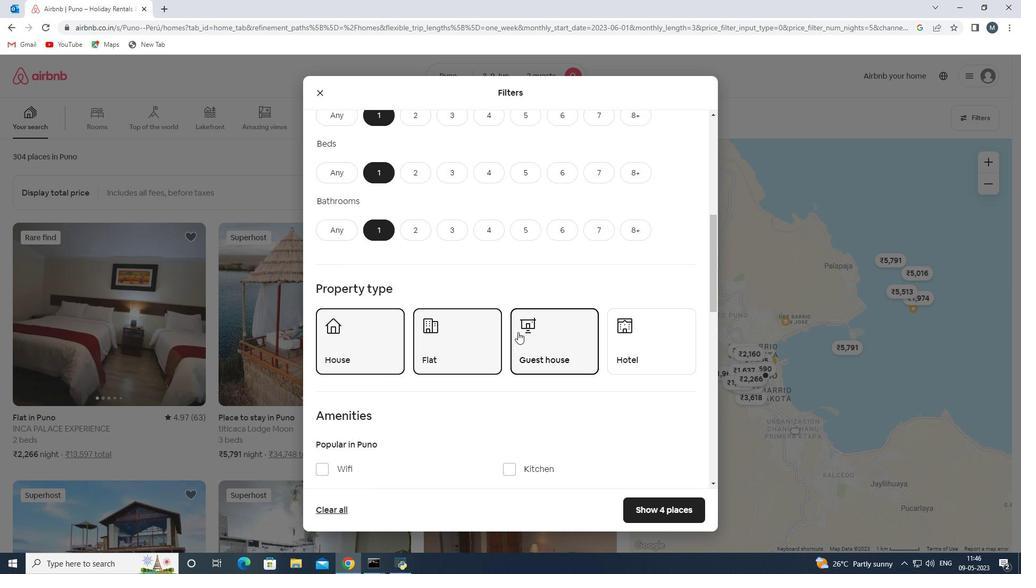 
Action: Mouse moved to (516, 332)
Screenshot: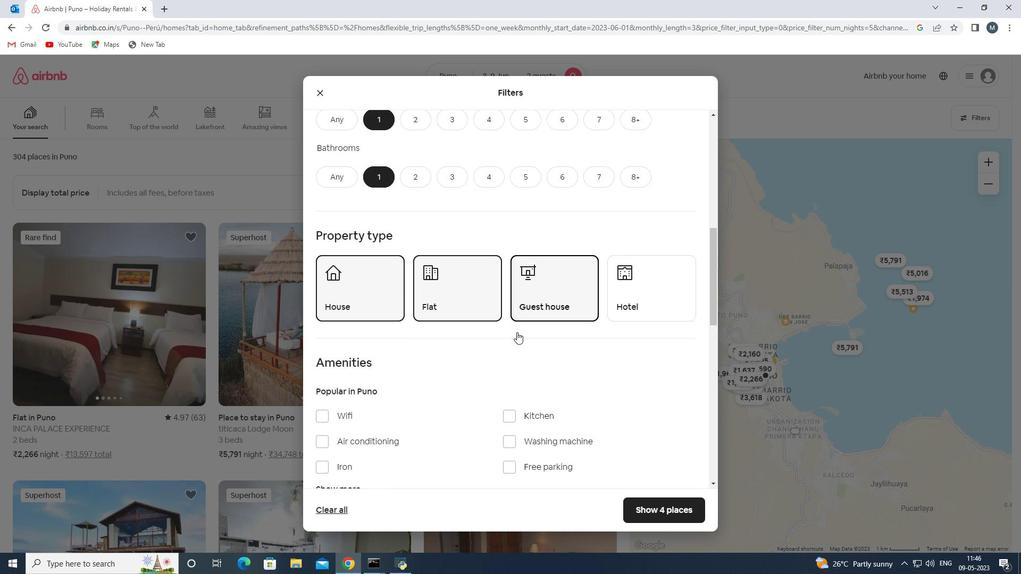 
Action: Mouse scrolled (516, 331) with delta (0, 0)
Screenshot: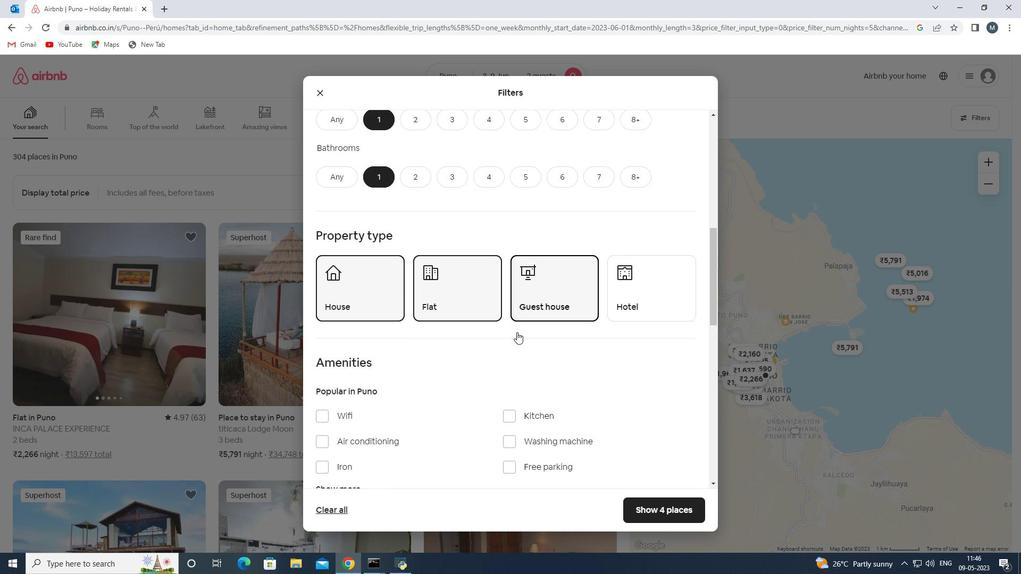 
Action: Mouse moved to (537, 343)
Screenshot: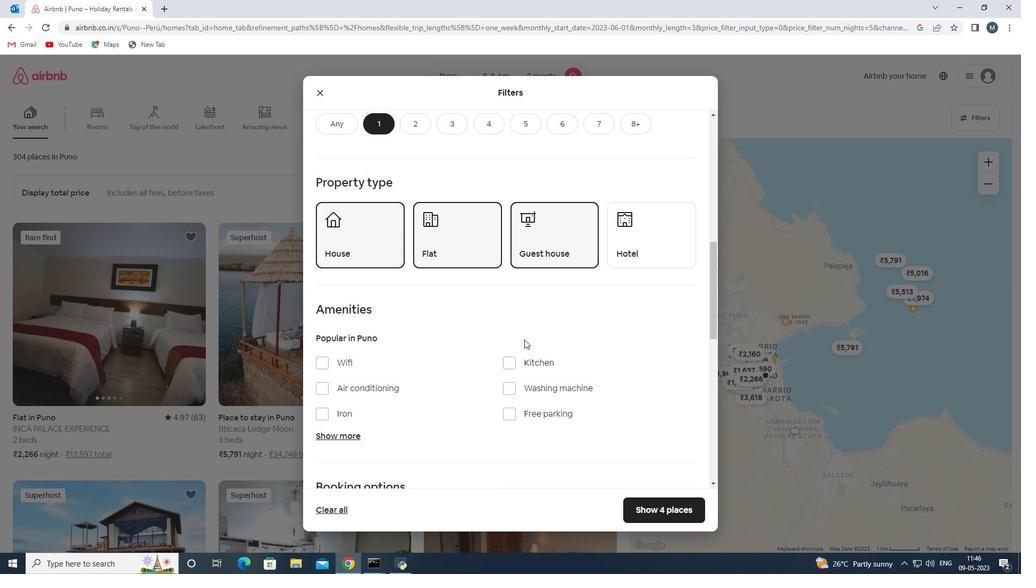 
Action: Mouse scrolled (537, 343) with delta (0, 0)
Screenshot: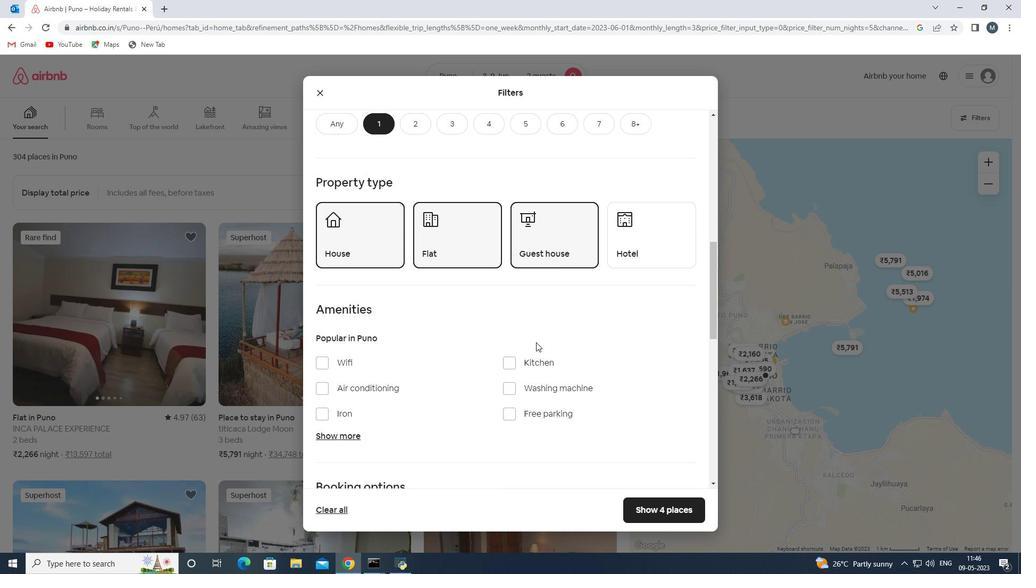 
Action: Mouse moved to (533, 344)
Screenshot: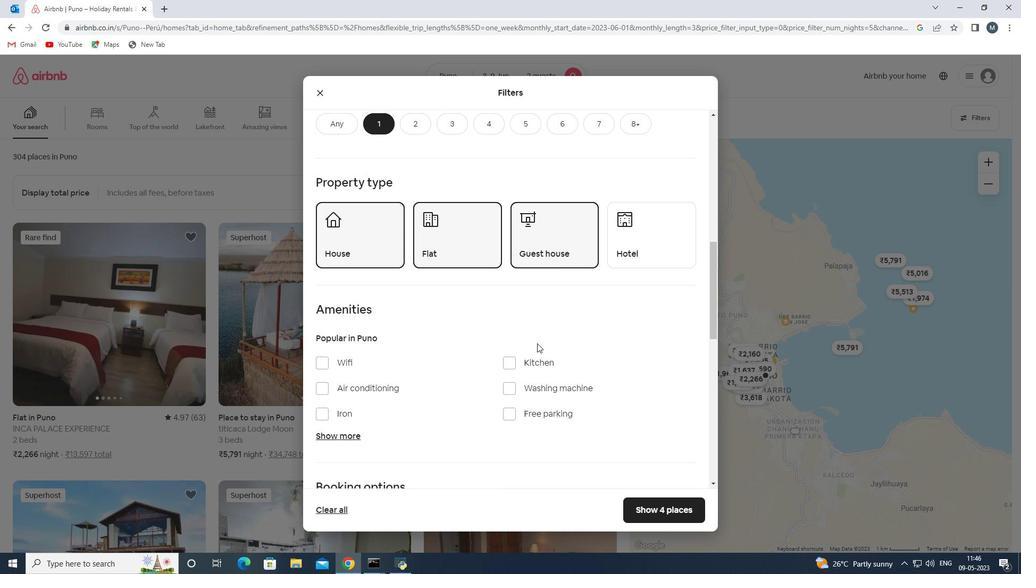 
Action: Mouse scrolled (533, 343) with delta (0, 0)
Screenshot: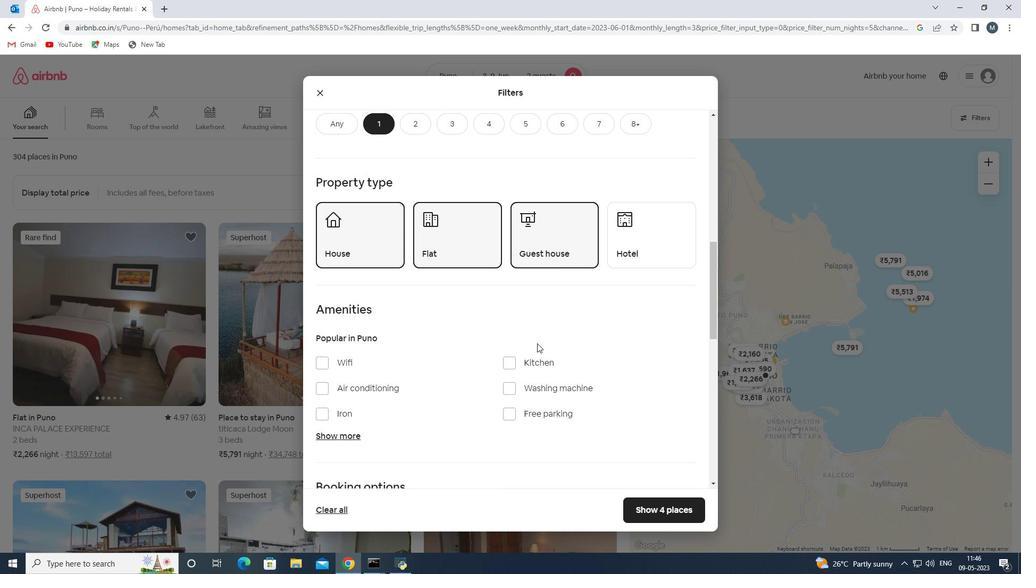 
Action: Mouse moved to (522, 340)
Screenshot: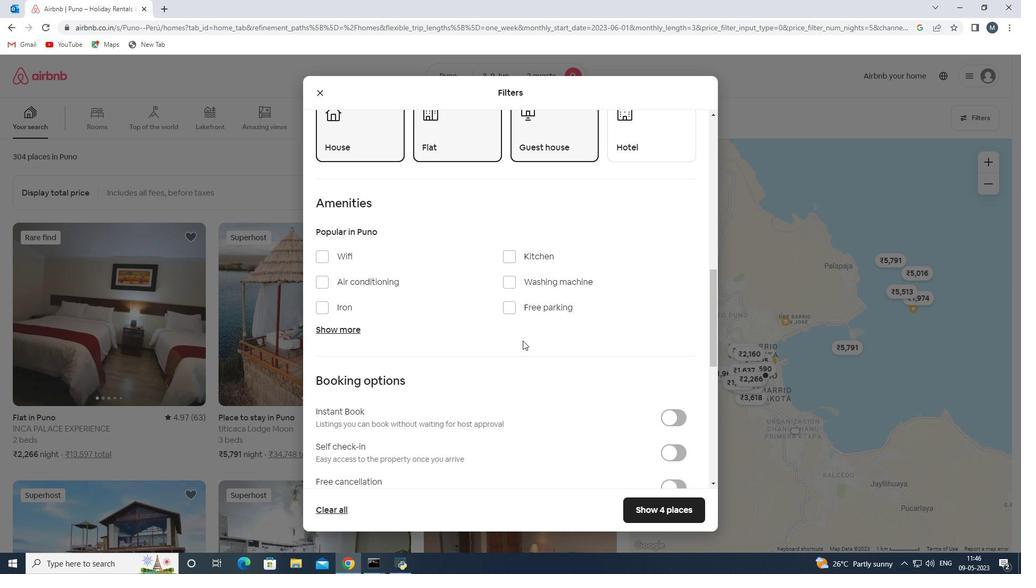 
Action: Mouse scrolled (522, 340) with delta (0, 0)
Screenshot: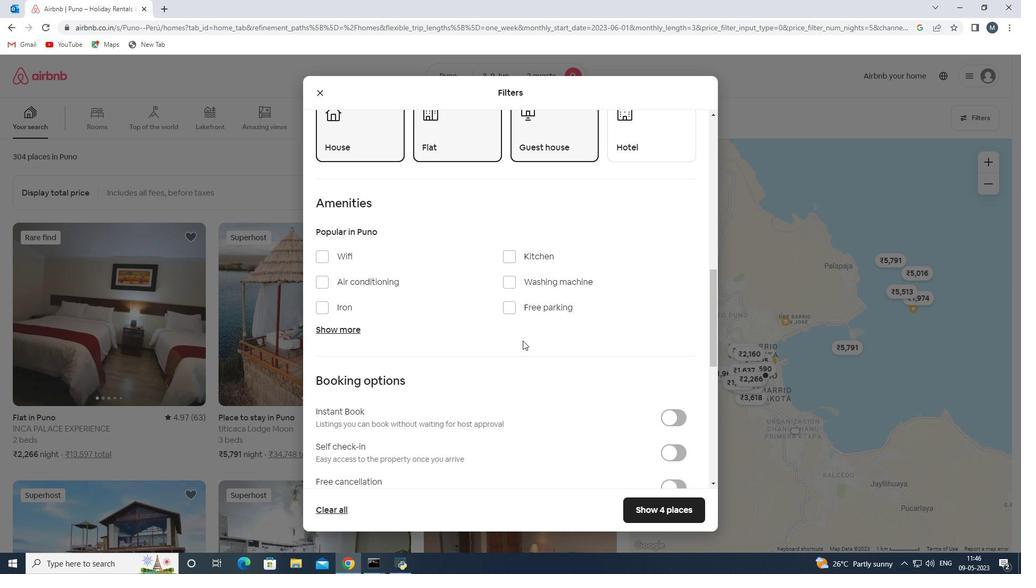 
Action: Mouse moved to (522, 340)
Screenshot: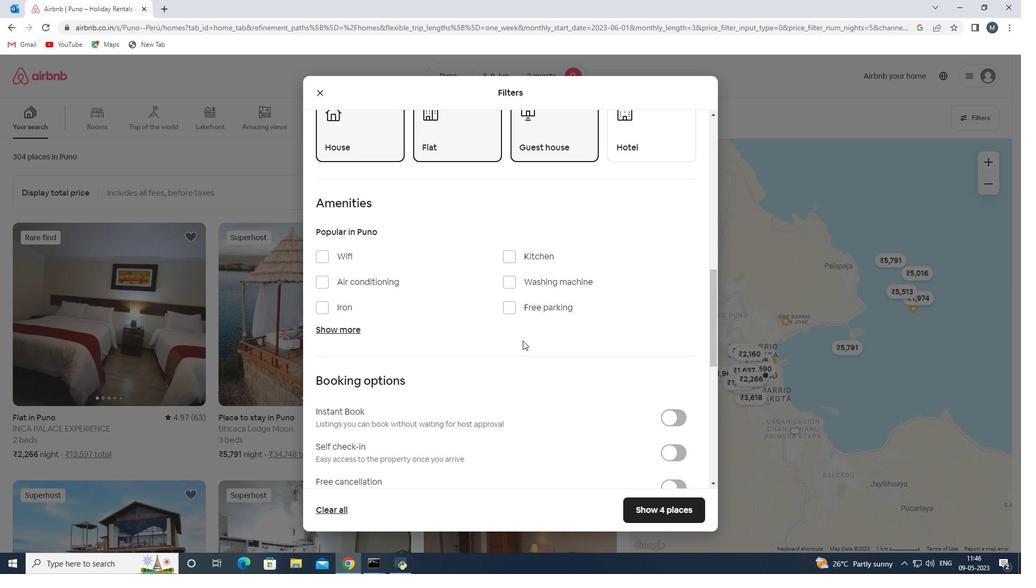 
Action: Mouse scrolled (522, 340) with delta (0, 0)
Screenshot: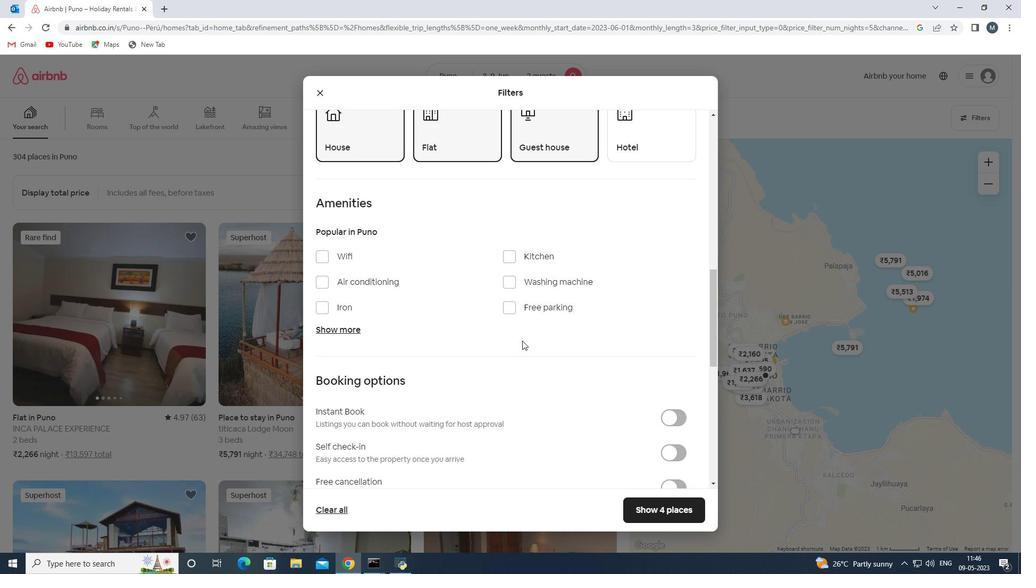 
Action: Mouse moved to (667, 346)
Screenshot: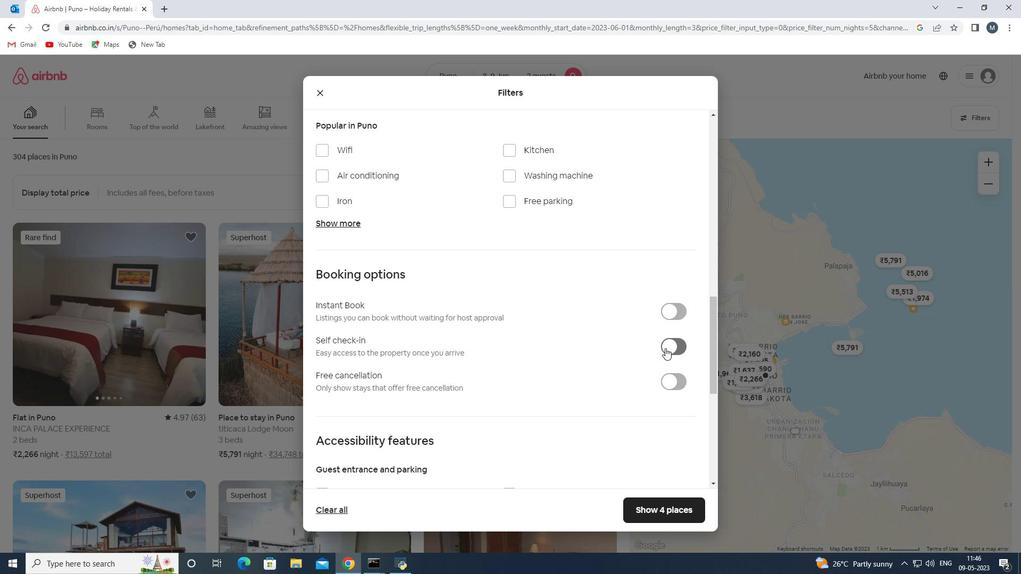 
Action: Mouse pressed left at (667, 346)
Screenshot: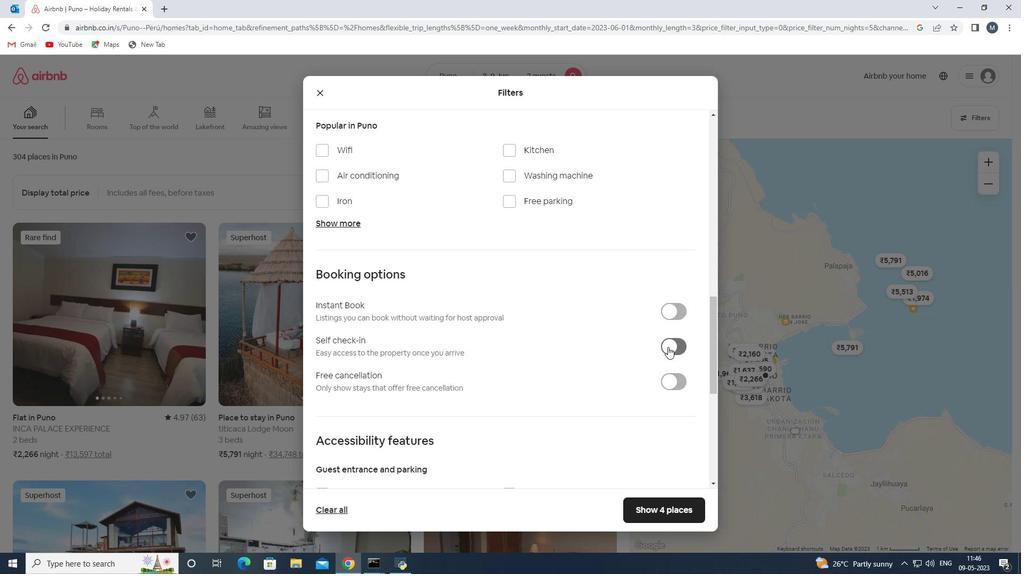 
Action: Mouse moved to (558, 354)
Screenshot: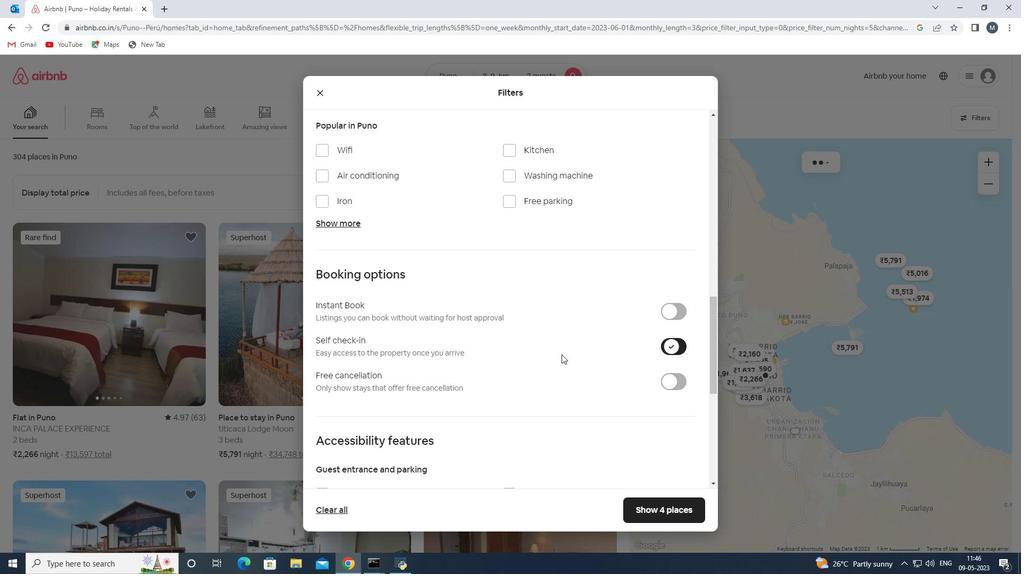 
Action: Mouse scrolled (558, 353) with delta (0, 0)
Screenshot: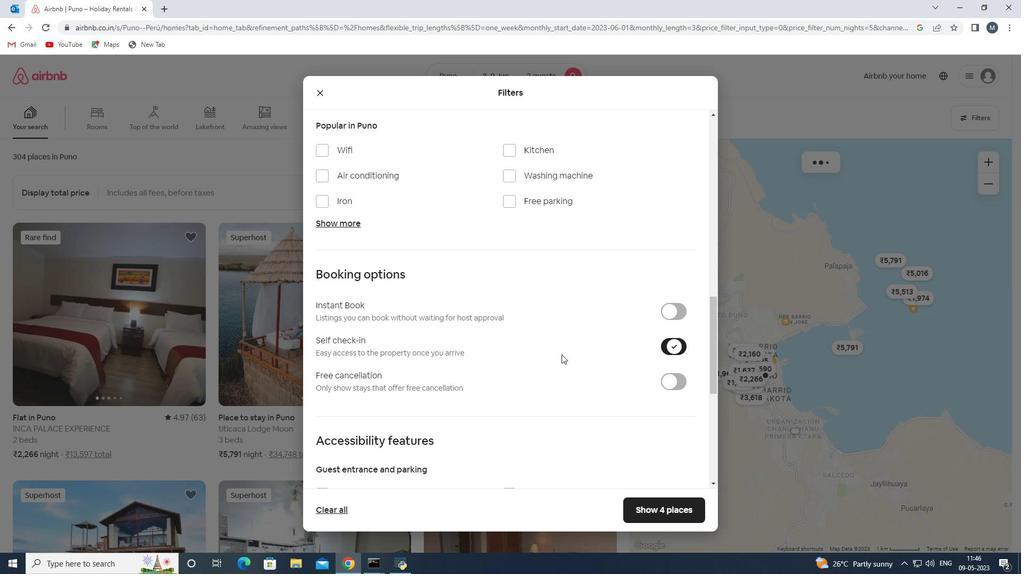 
Action: Mouse moved to (557, 354)
Screenshot: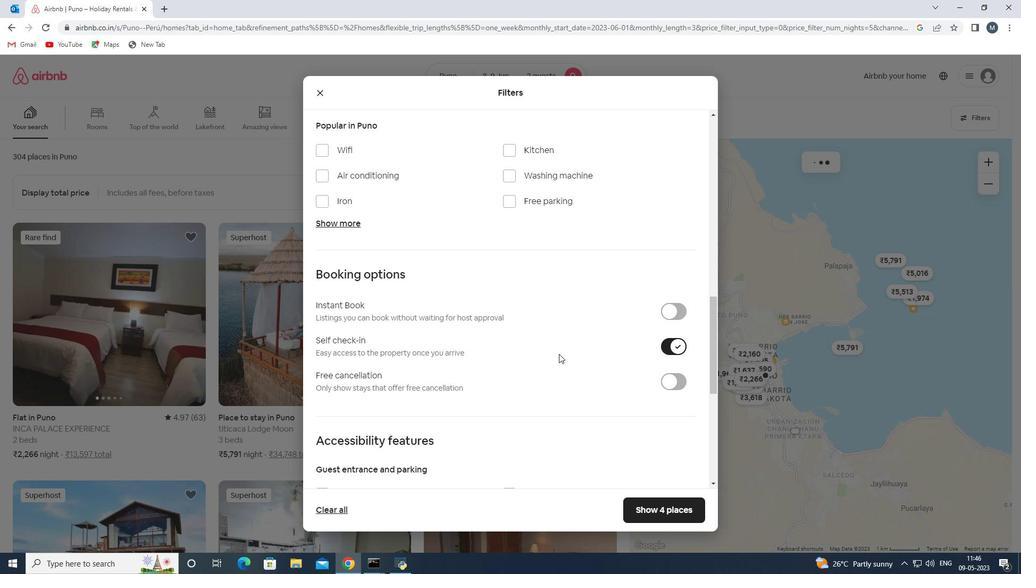 
Action: Mouse scrolled (557, 353) with delta (0, 0)
Screenshot: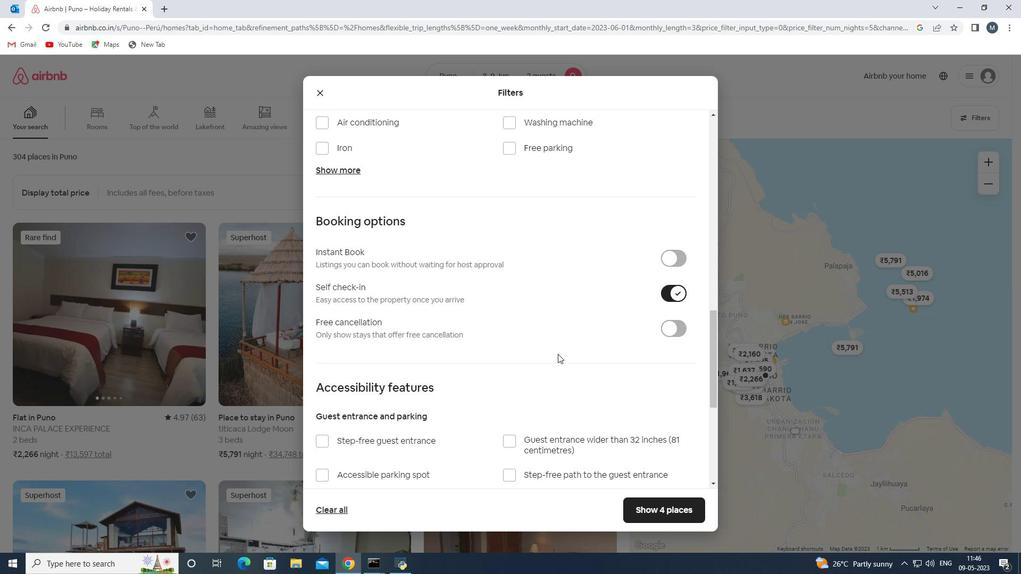 
Action: Mouse moved to (555, 355)
Screenshot: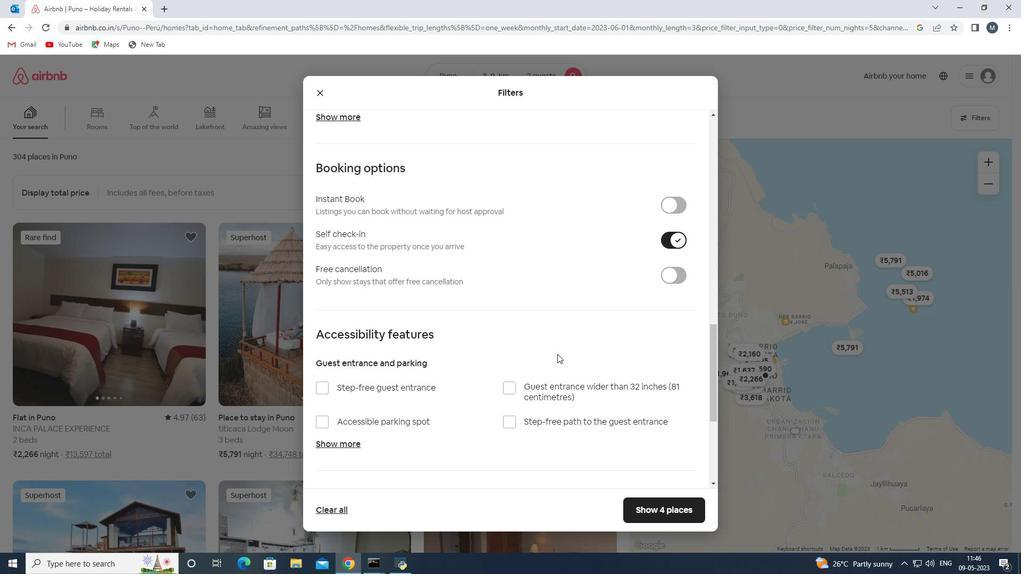 
Action: Mouse scrolled (555, 355) with delta (0, 0)
Screenshot: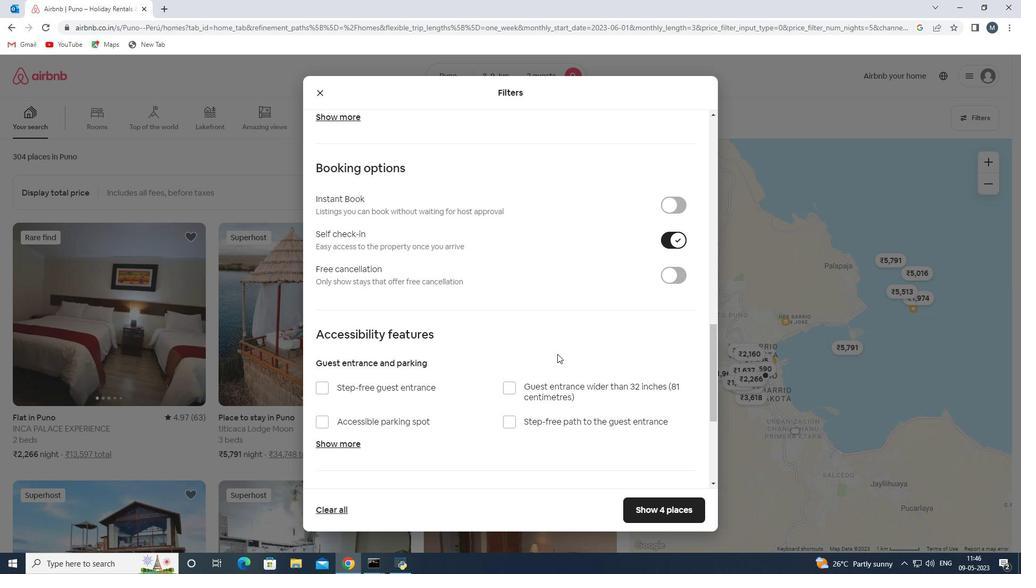 
Action: Mouse moved to (534, 358)
Screenshot: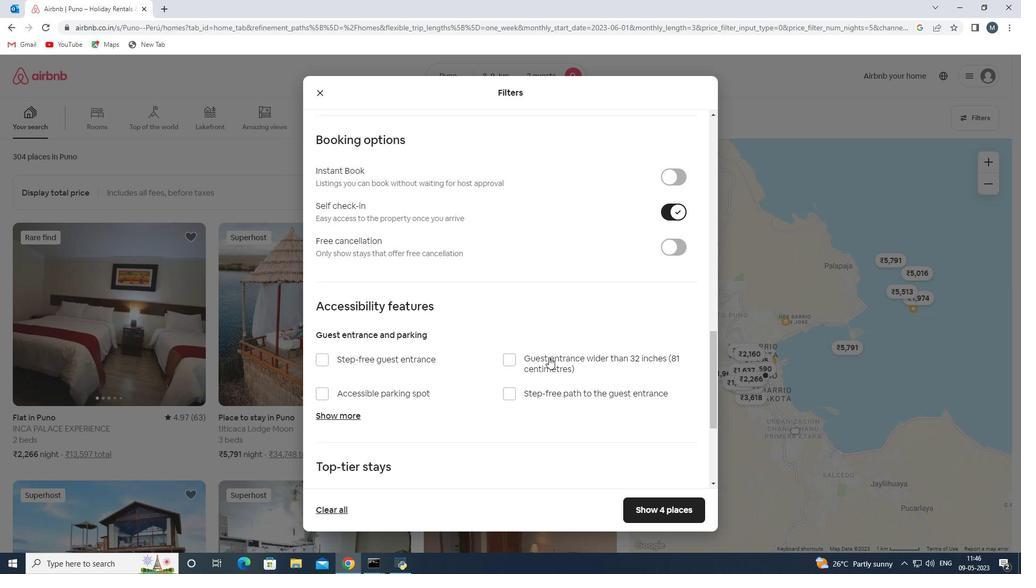 
Action: Mouse scrolled (534, 357) with delta (0, 0)
Screenshot: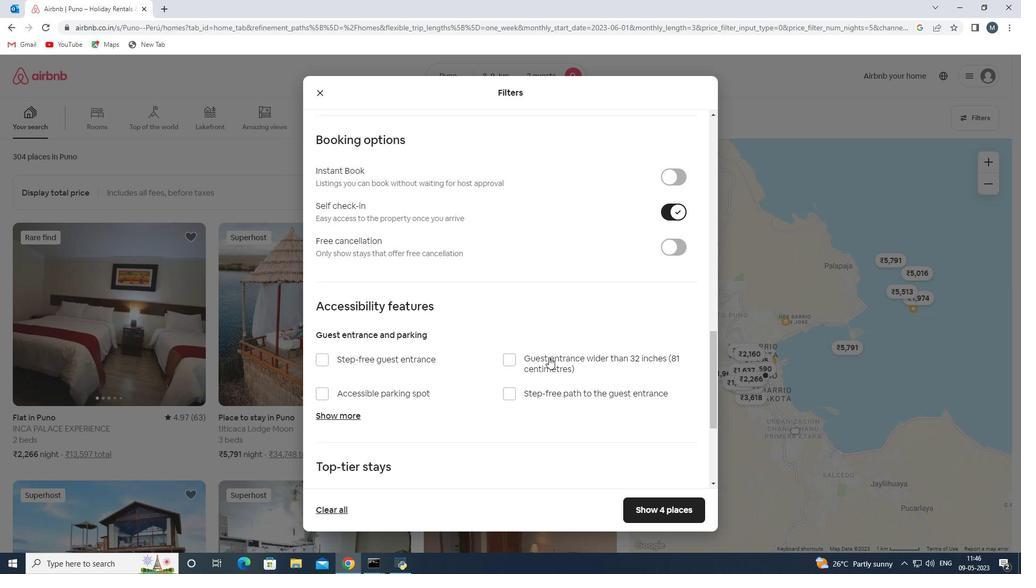 
Action: Mouse moved to (527, 358)
Screenshot: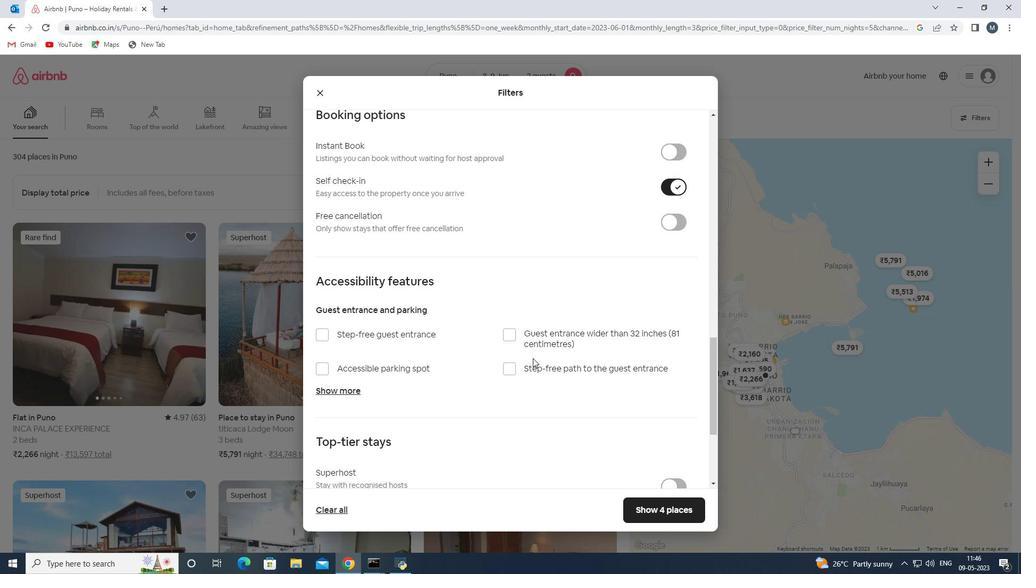 
Action: Mouse scrolled (527, 358) with delta (0, 0)
Screenshot: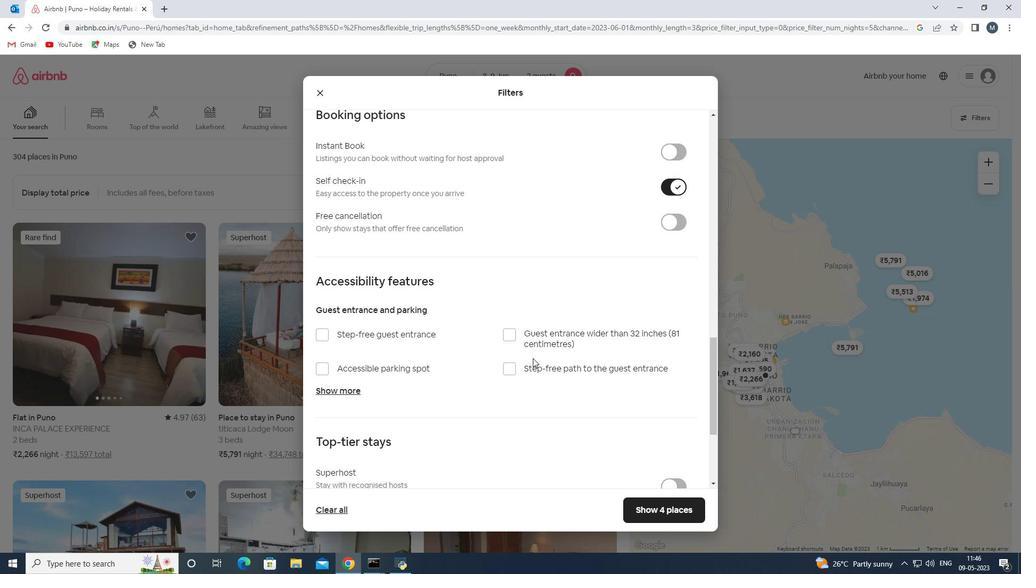 
Action: Mouse moved to (520, 359)
Screenshot: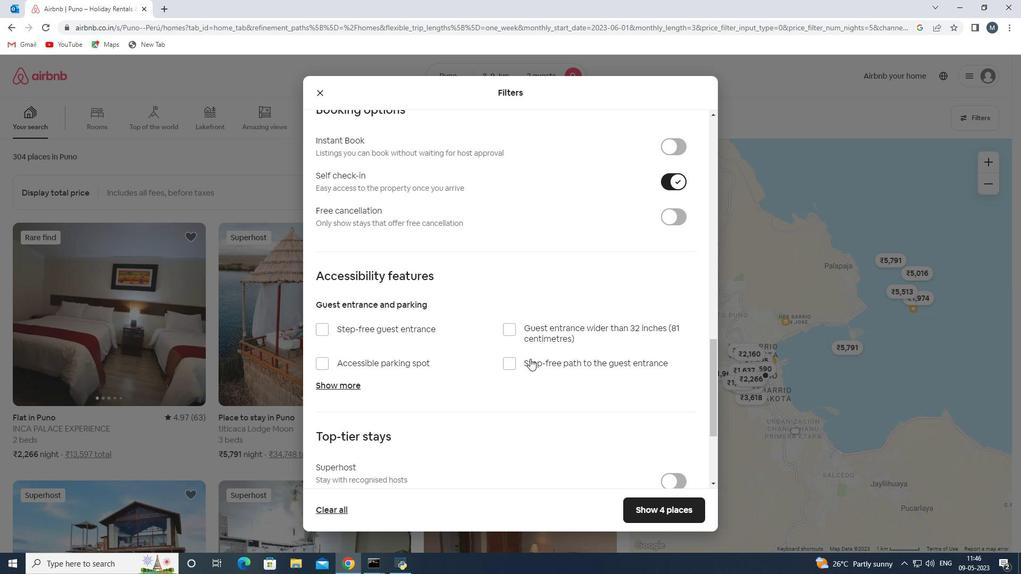 
Action: Mouse scrolled (520, 358) with delta (0, 0)
Screenshot: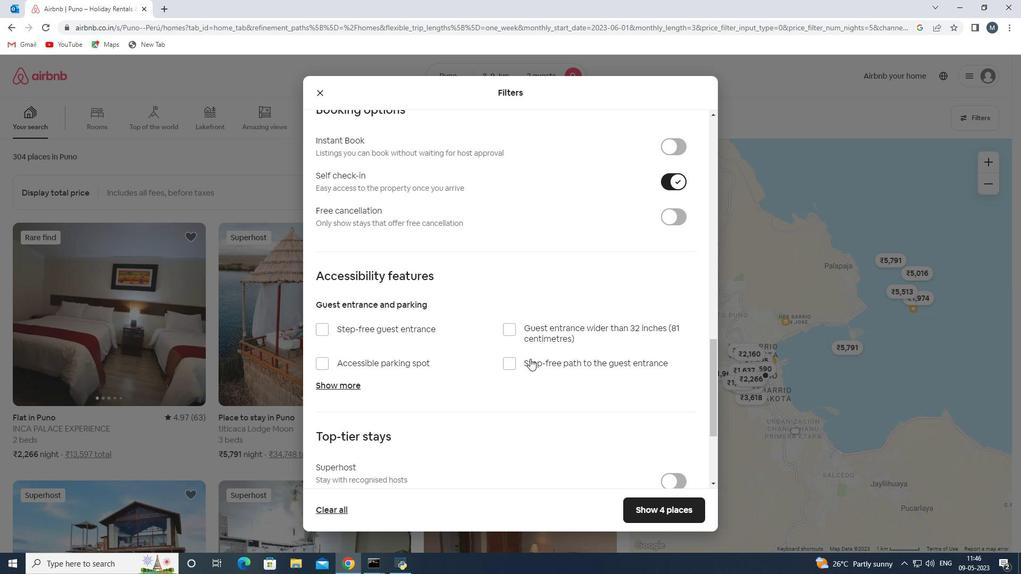 
Action: Mouse moved to (518, 359)
Screenshot: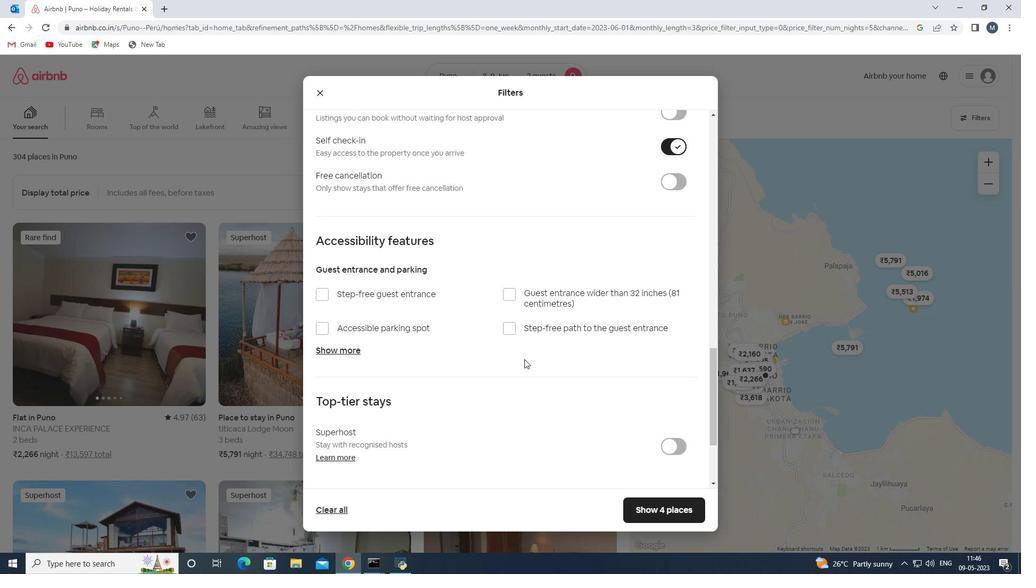 
Action: Mouse scrolled (518, 358) with delta (0, 0)
Screenshot: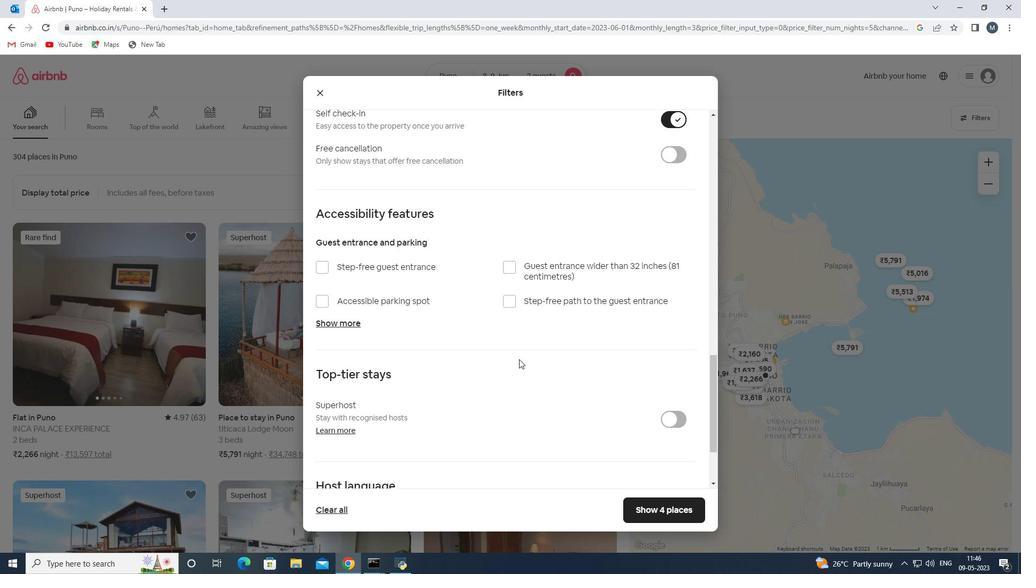 
Action: Mouse moved to (434, 368)
Screenshot: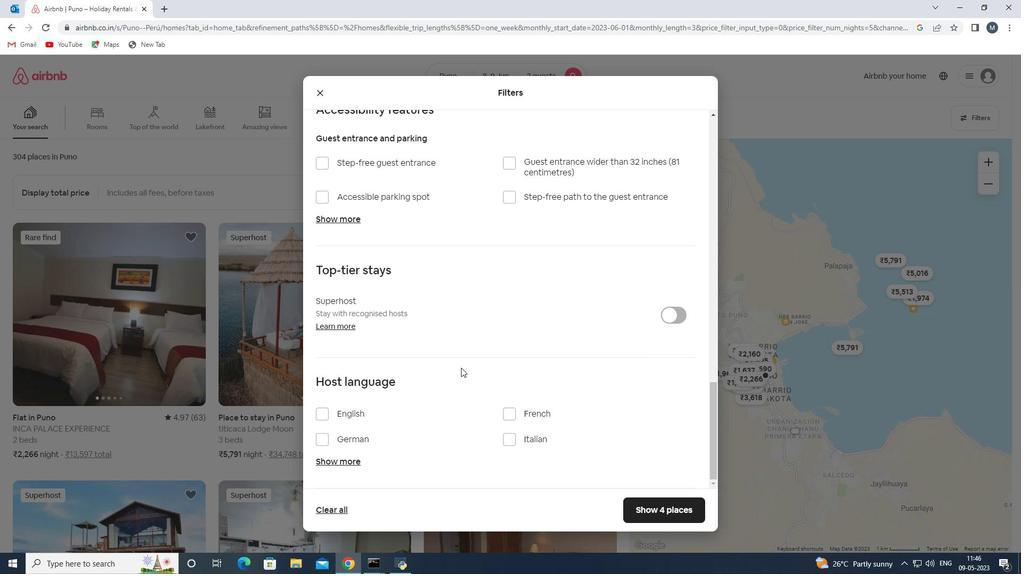 
Action: Mouse scrolled (434, 368) with delta (0, 0)
Screenshot: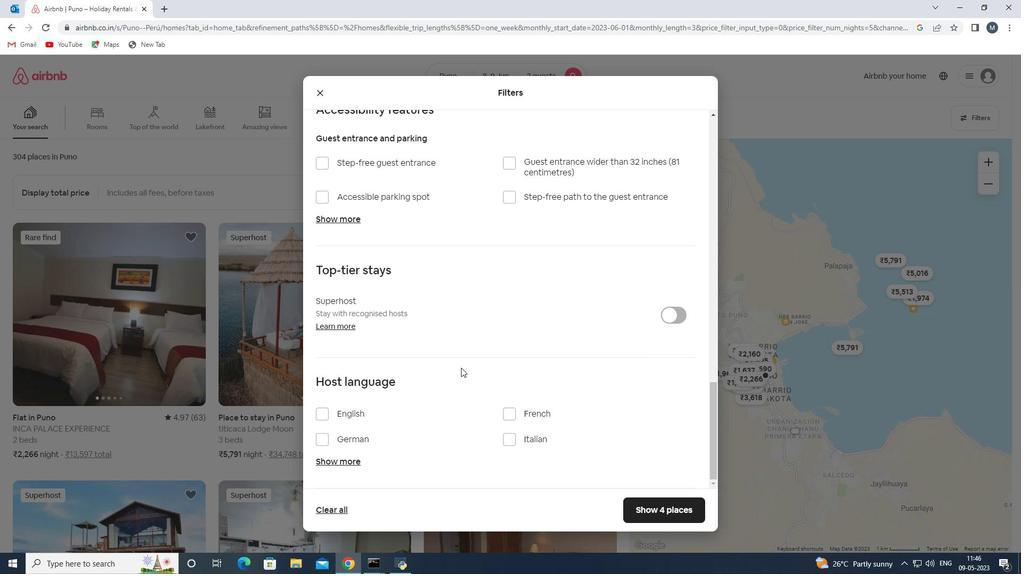 
Action: Mouse moved to (352, 412)
Screenshot: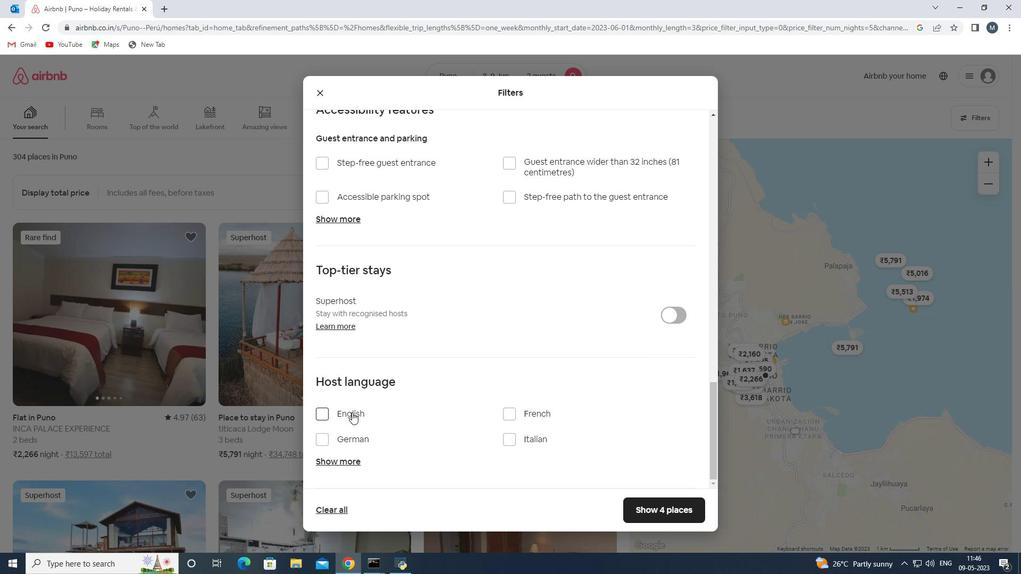 
Action: Mouse pressed left at (352, 412)
Screenshot: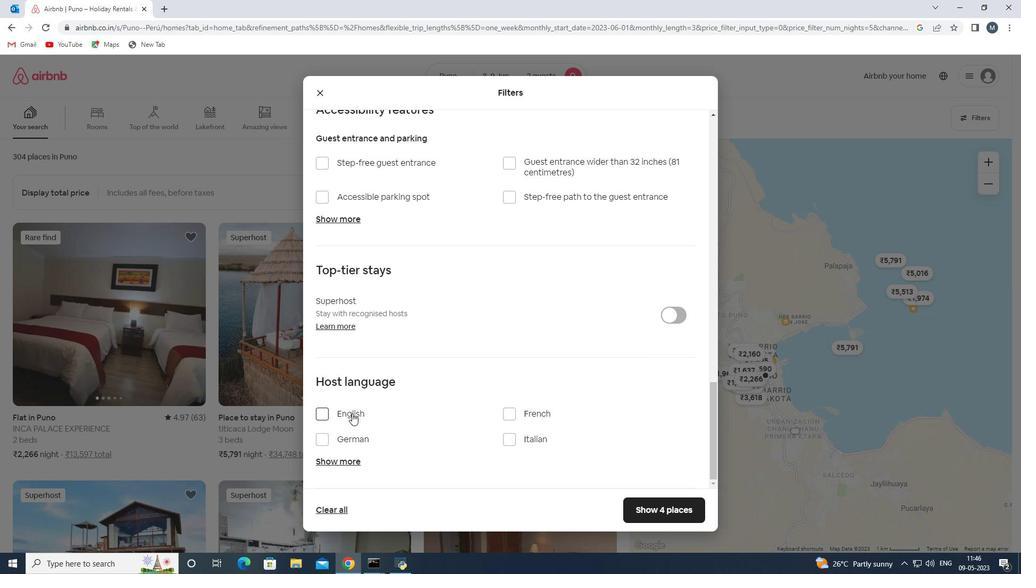
Action: Mouse moved to (311, 412)
Screenshot: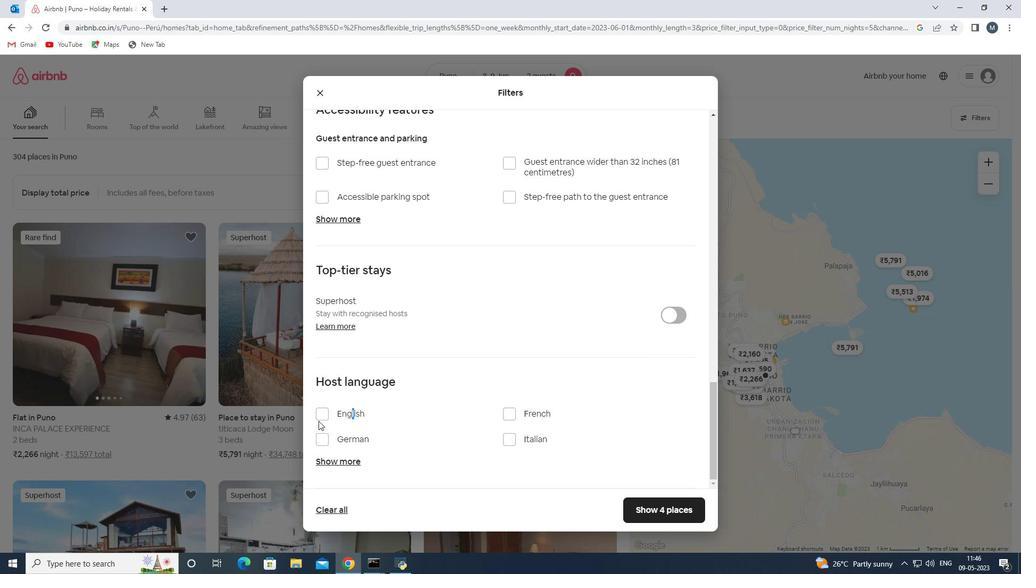 
Action: Mouse pressed left at (311, 412)
Screenshot: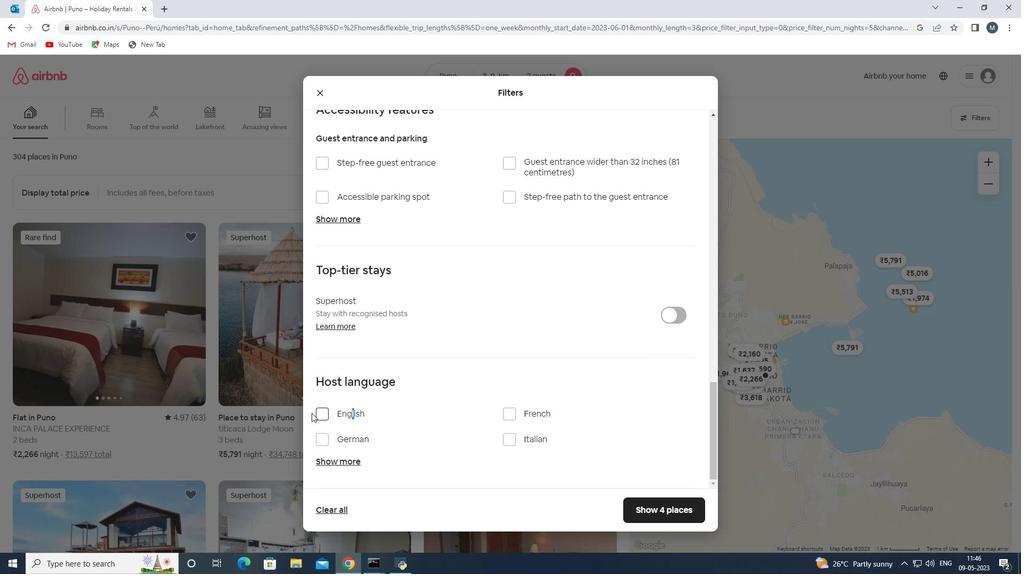 
Action: Mouse moved to (318, 414)
Screenshot: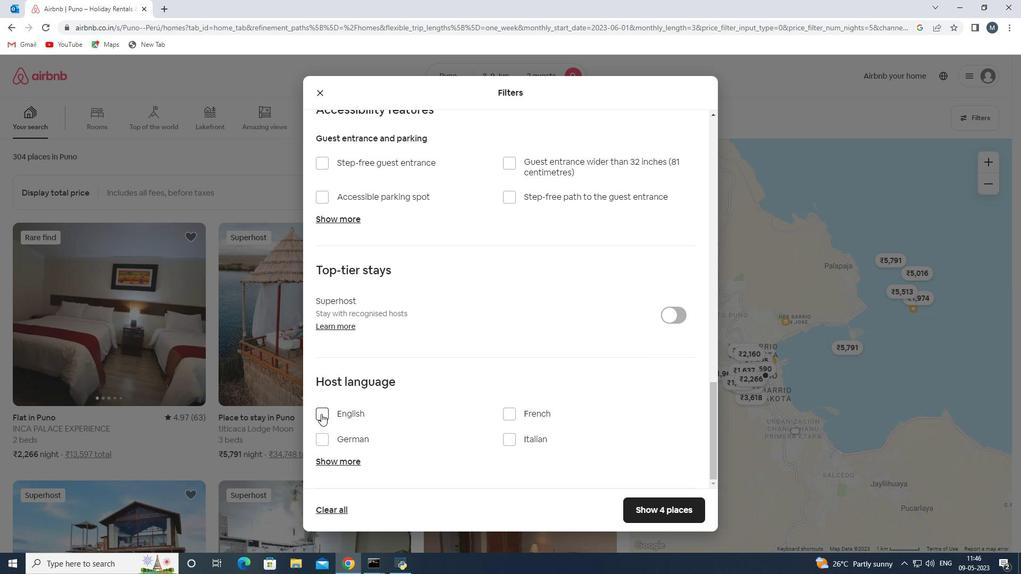 
Action: Mouse pressed left at (318, 414)
Screenshot: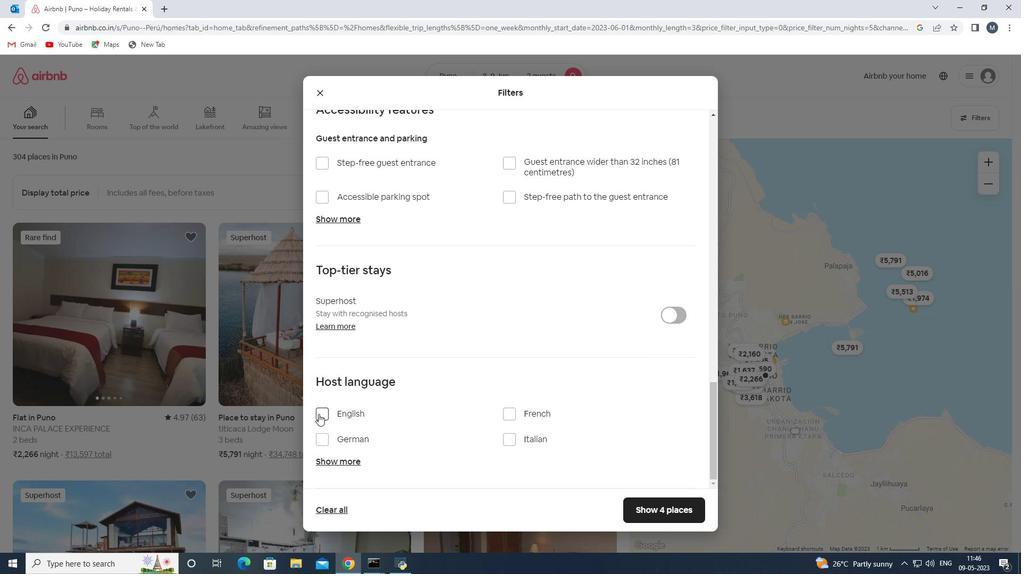 
Action: Mouse moved to (655, 507)
Screenshot: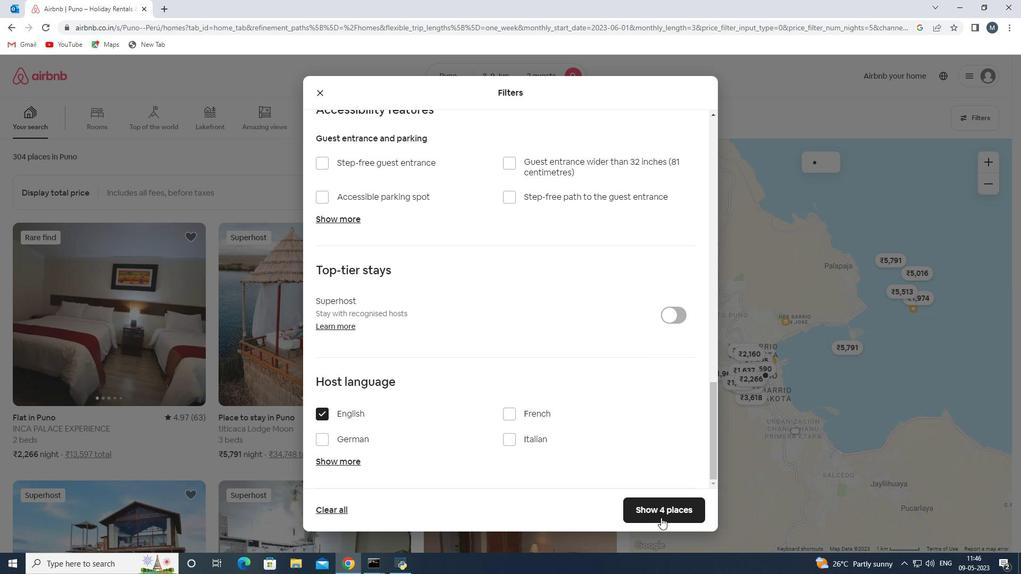 
Action: Mouse pressed left at (655, 507)
Screenshot: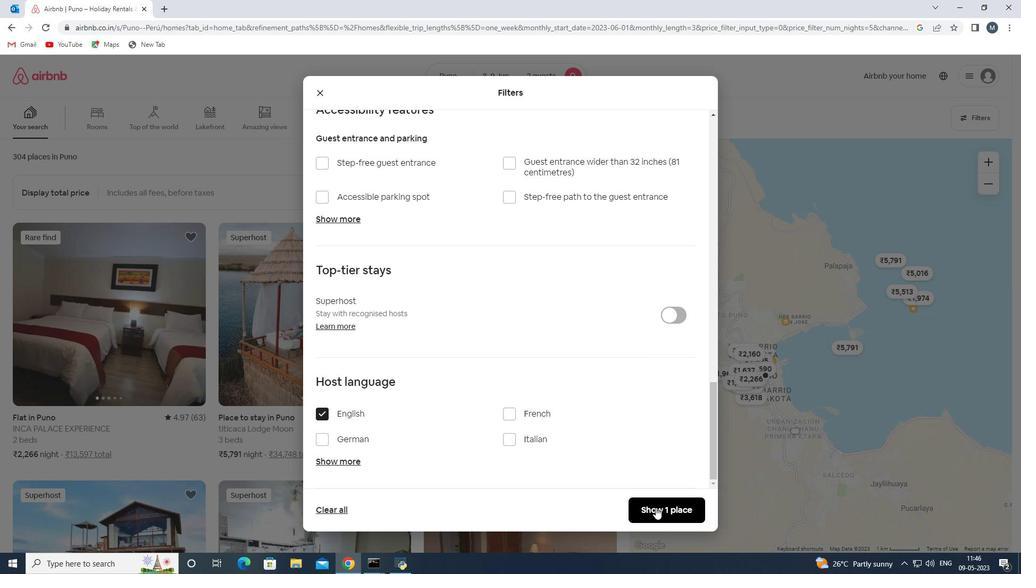 
Action: Mouse moved to (655, 507)
Screenshot: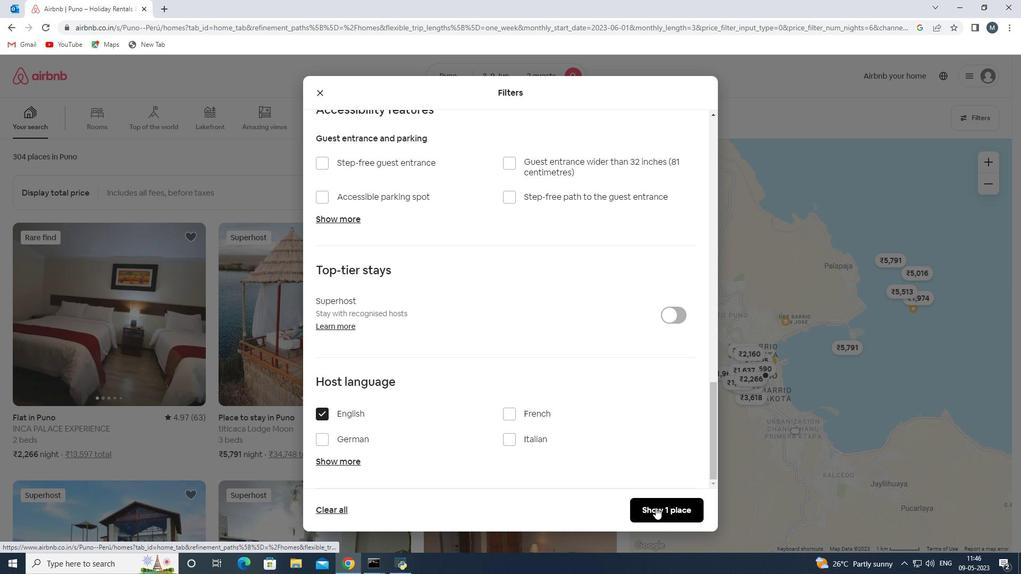 
